 Task: For heading Arial Rounded MT Bold with Underline.  font size for heading26,  'Change the font style of data to'Browallia New.  and font size to 18,  Change the alignment of both headline & data to Align middle & Align Text left.  In the sheet  analysisQuarterlySales_2022
Action: Mouse moved to (68, 192)
Screenshot: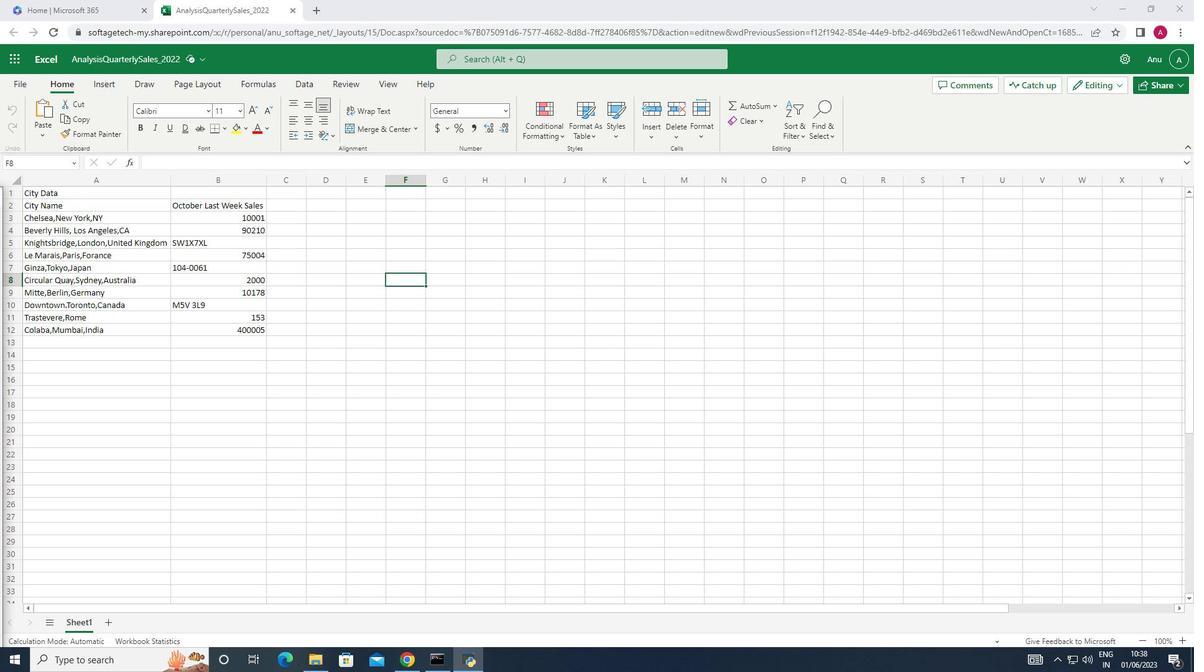 
Action: Mouse pressed left at (68, 192)
Screenshot: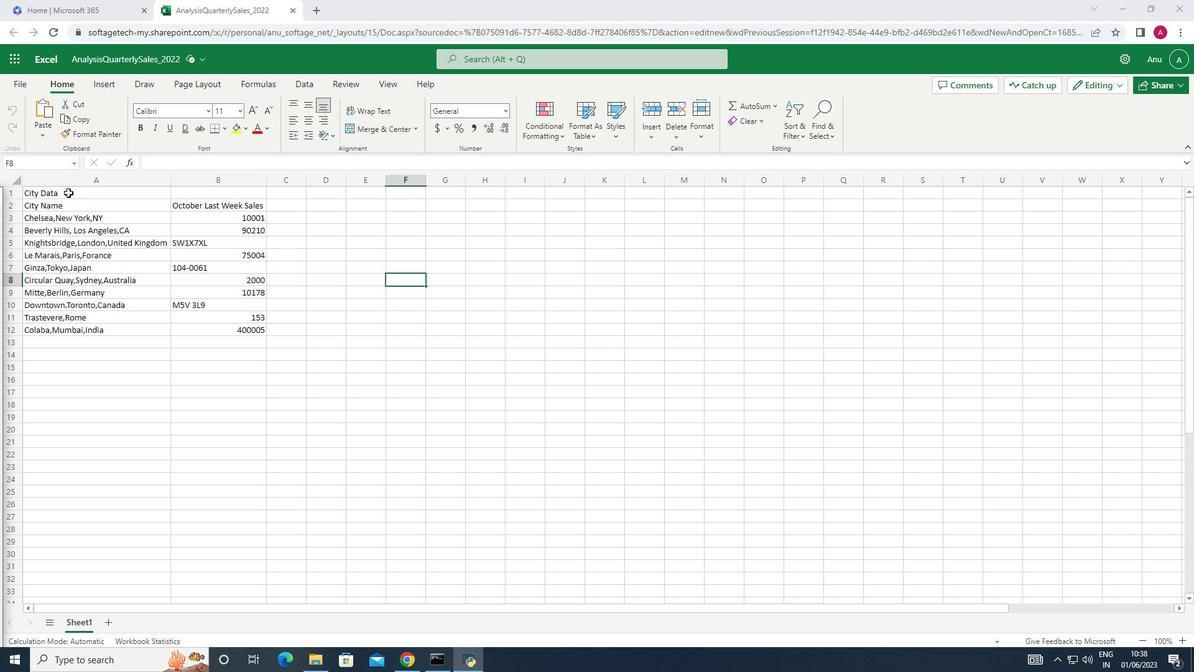 
Action: Mouse moved to (207, 112)
Screenshot: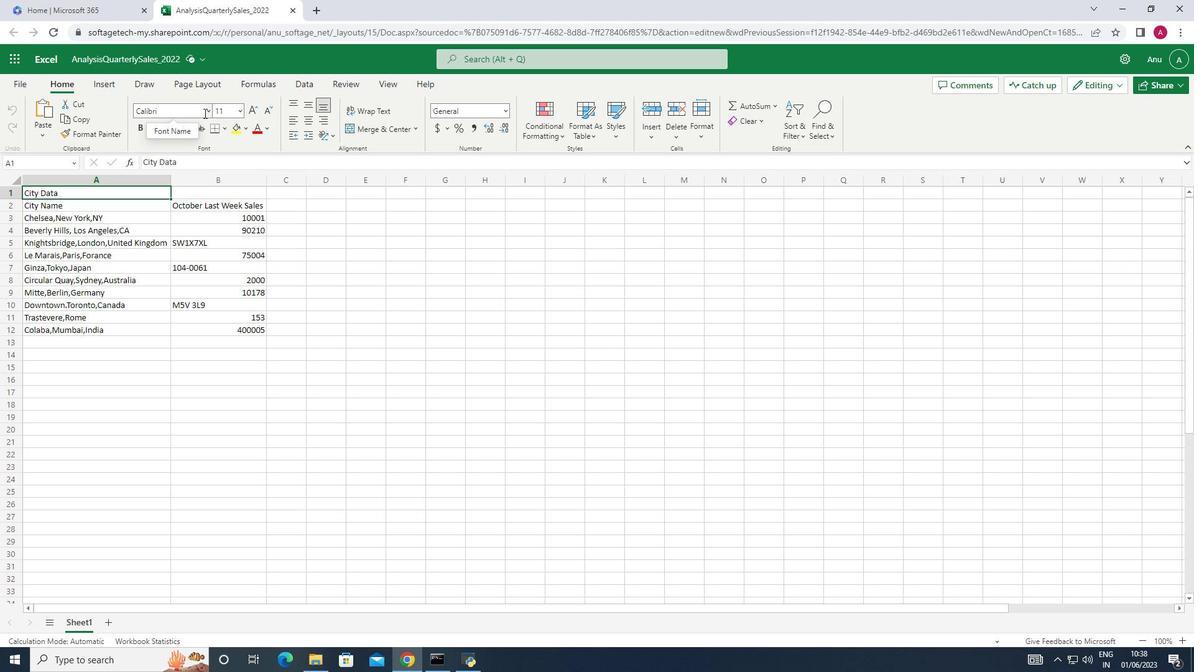 
Action: Mouse pressed left at (207, 112)
Screenshot: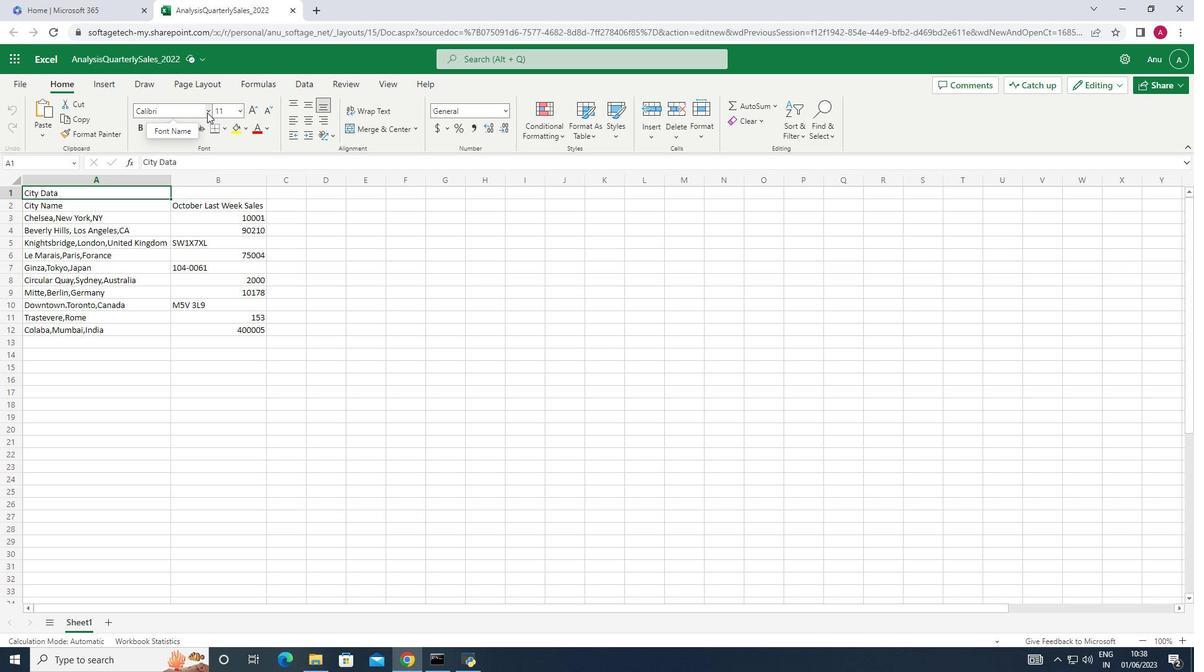 
Action: Mouse moved to (208, 141)
Screenshot: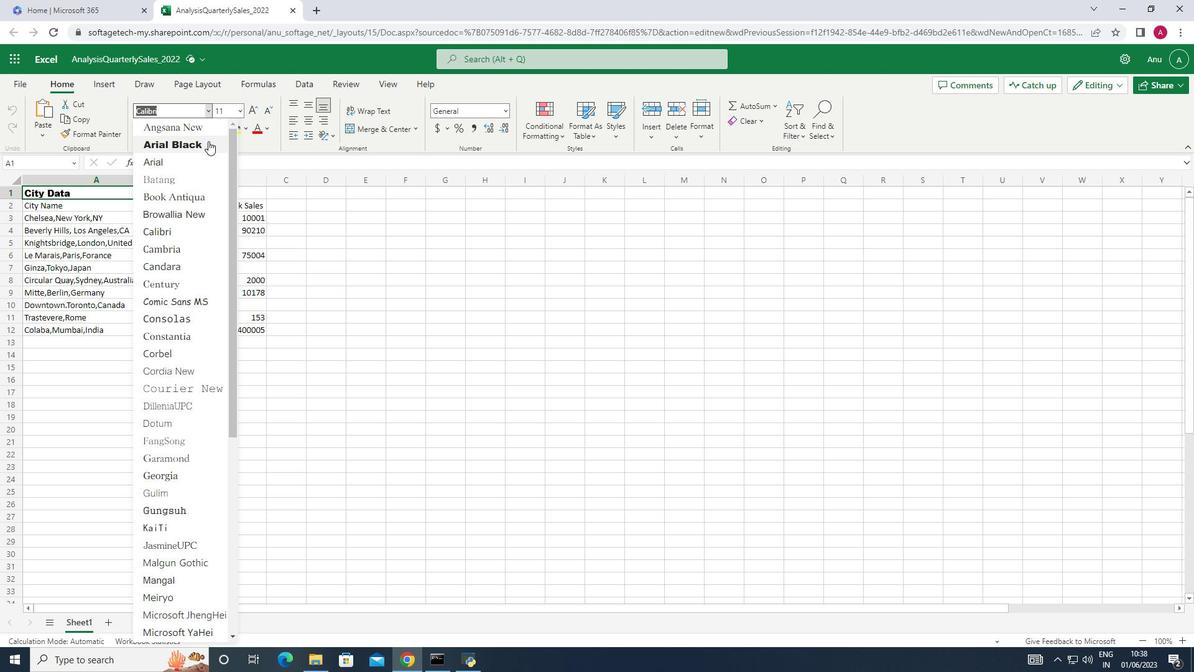 
Action: Mouse scrolled (208, 142) with delta (0, 0)
Screenshot: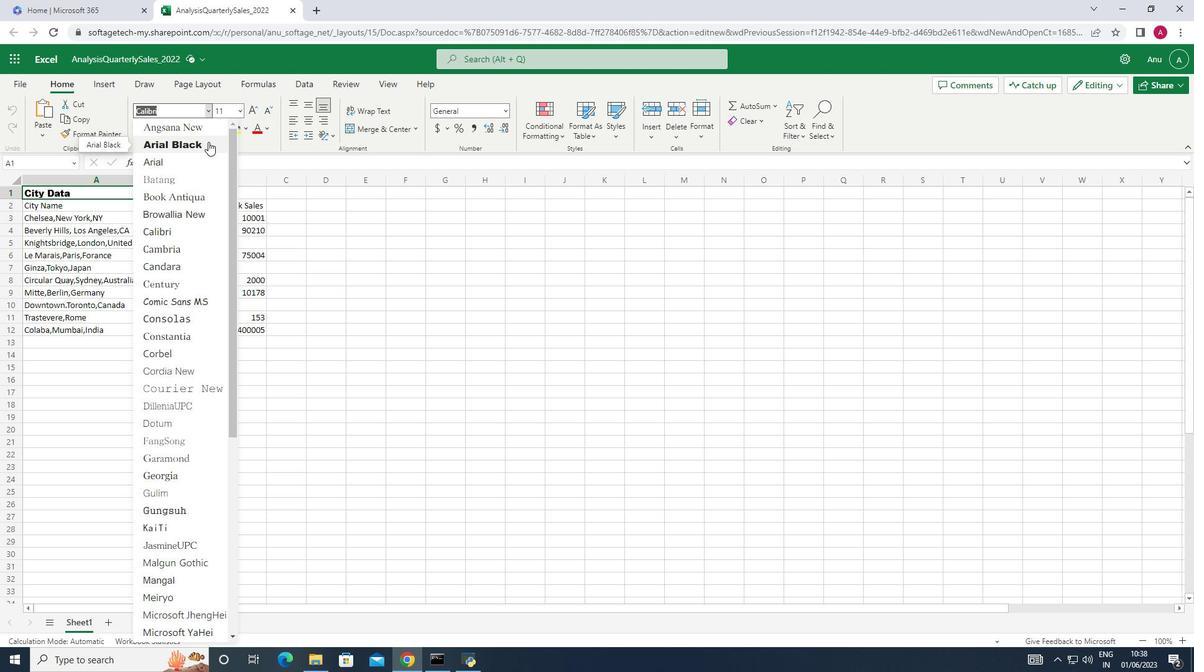 
Action: Mouse moved to (178, 107)
Screenshot: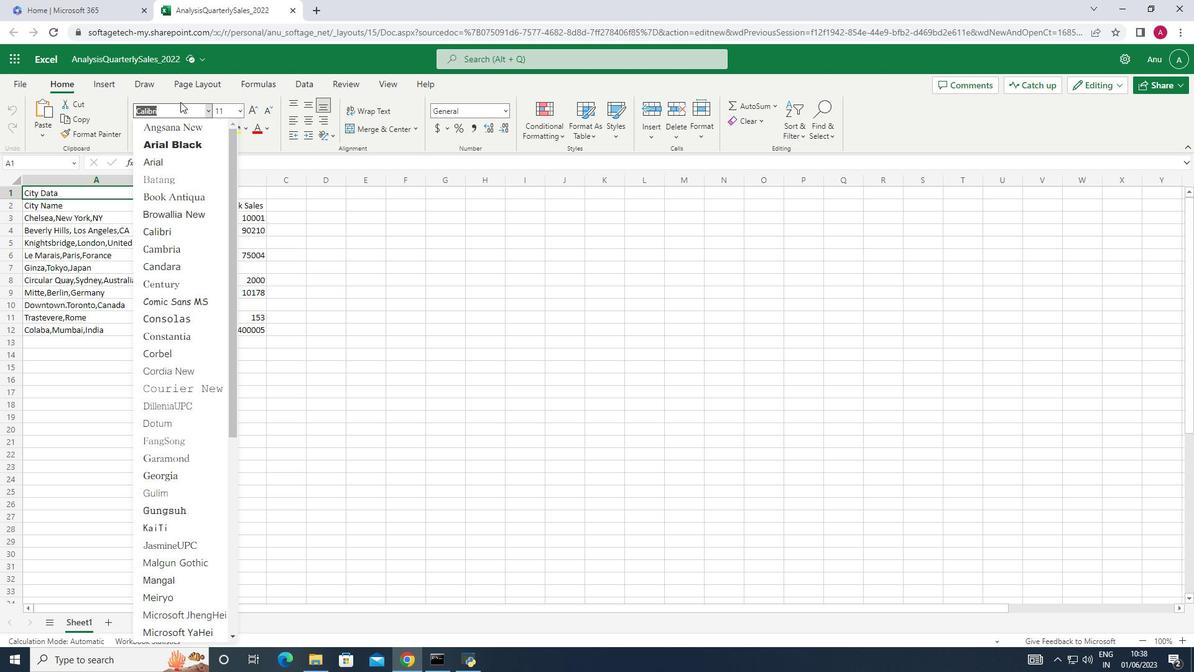 
Action: Key pressed <Key.shift>Arial<Key.space><Key.shift><Key.shift><Key.shift><Key.shift>Rounded<Key.space><Key.shift>MT<Key.enter>
Screenshot: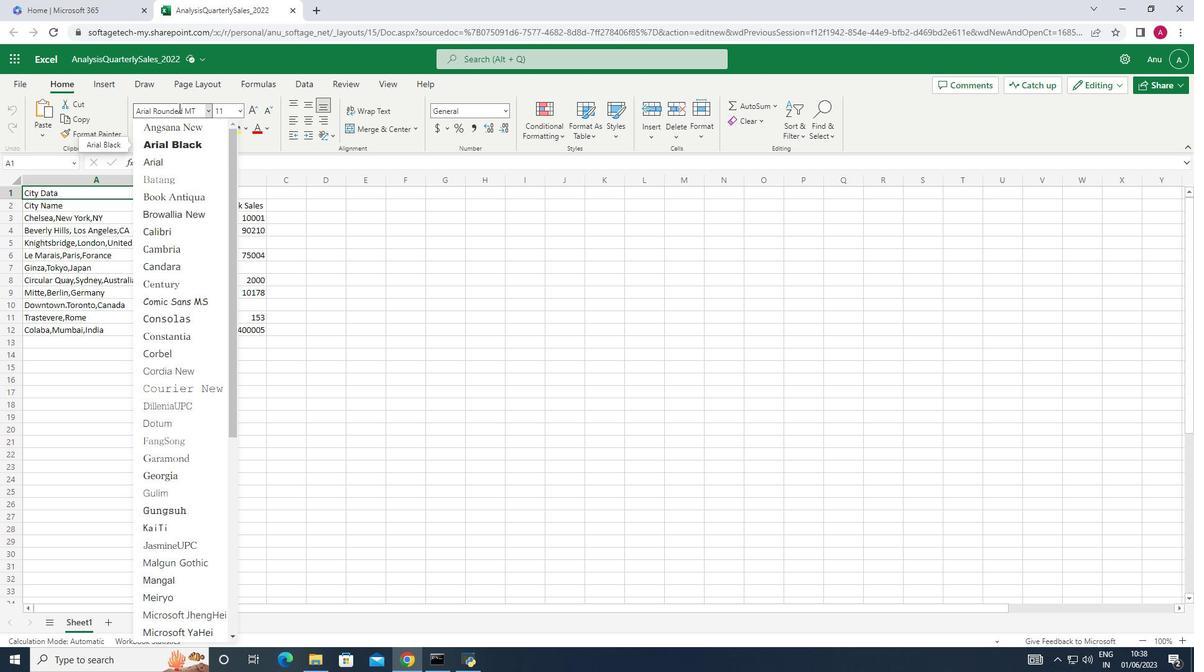 
Action: Mouse moved to (143, 130)
Screenshot: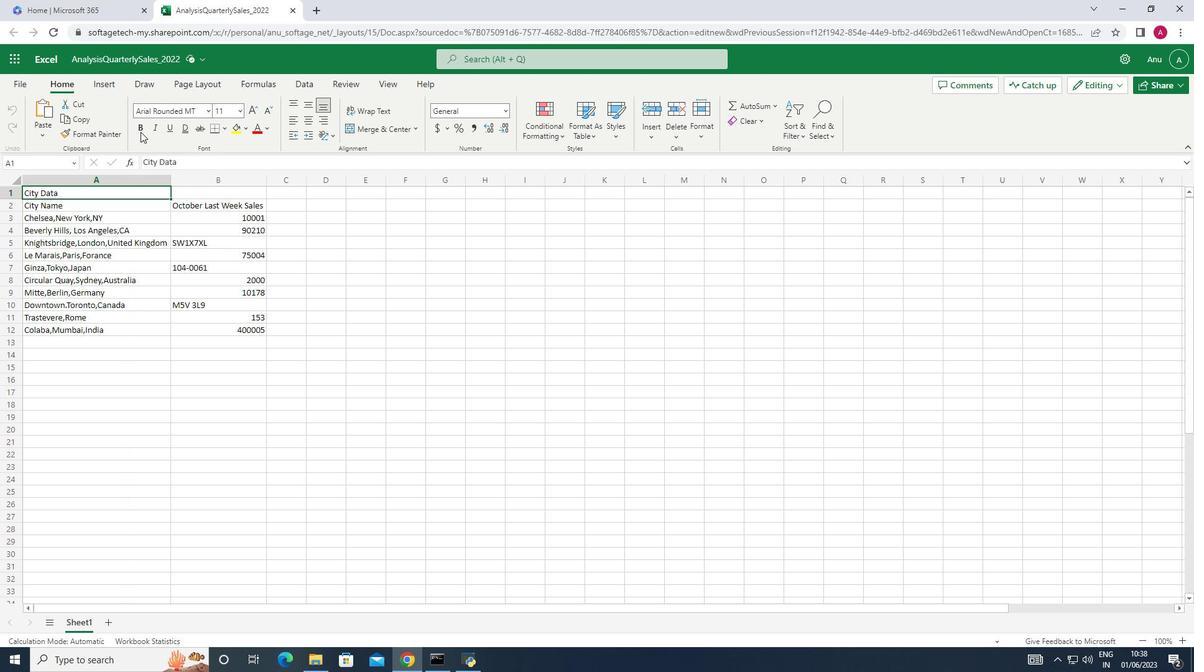
Action: Mouse pressed left at (143, 130)
Screenshot: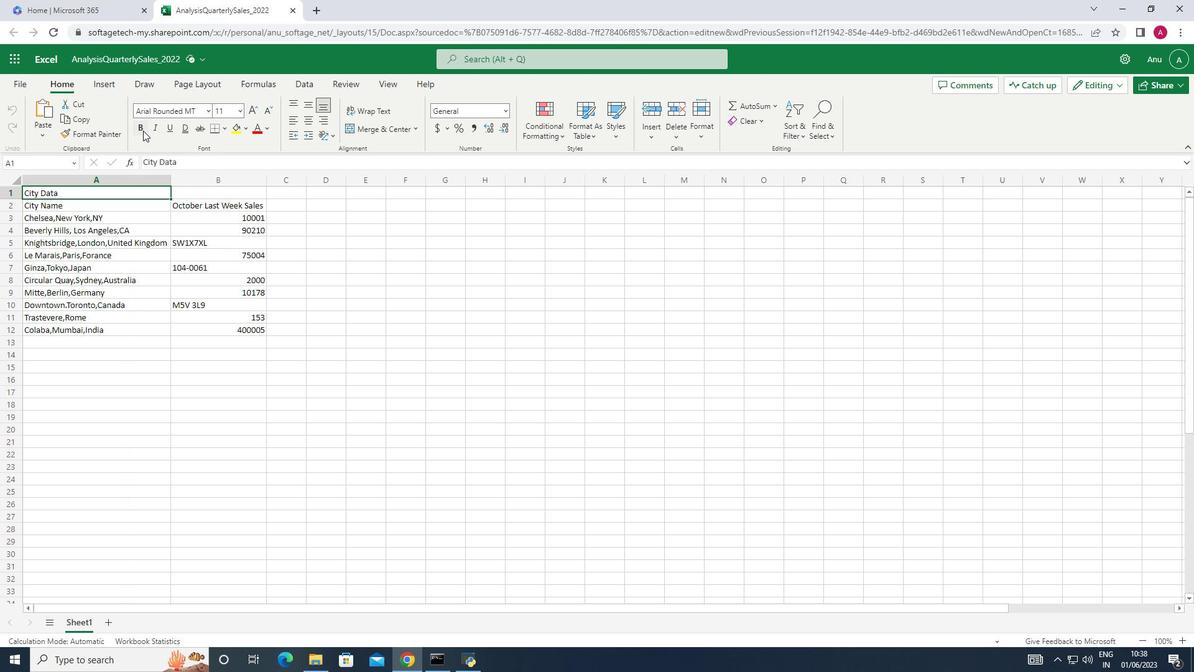 
Action: Mouse moved to (168, 127)
Screenshot: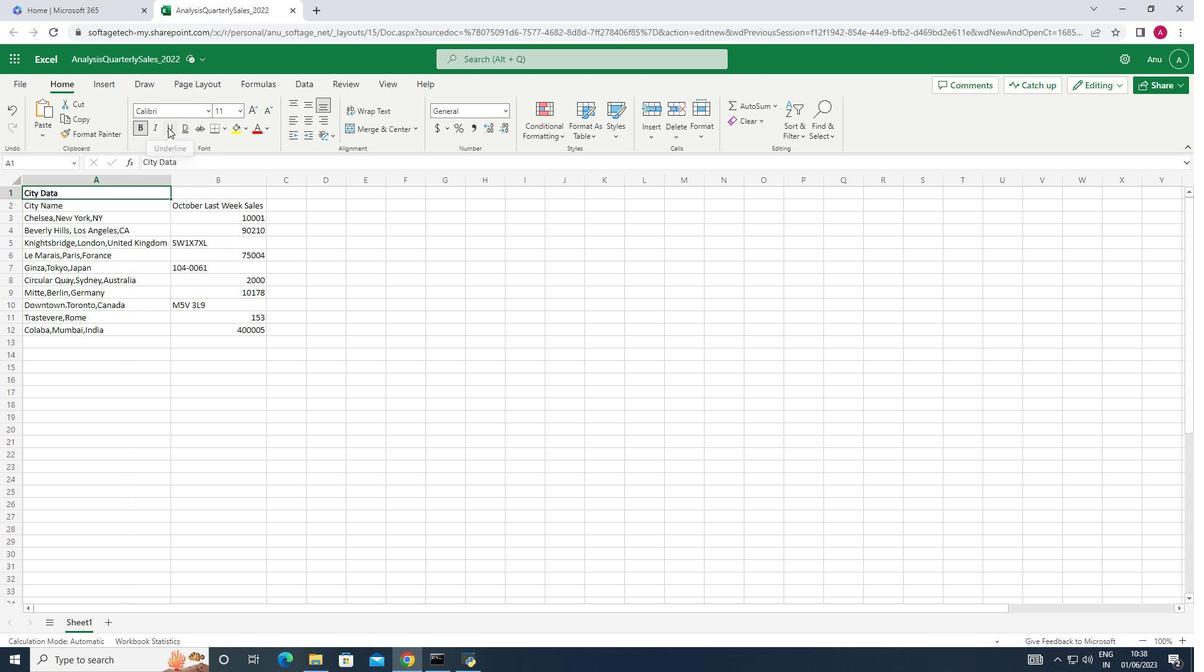 
Action: Mouse pressed left at (168, 127)
Screenshot: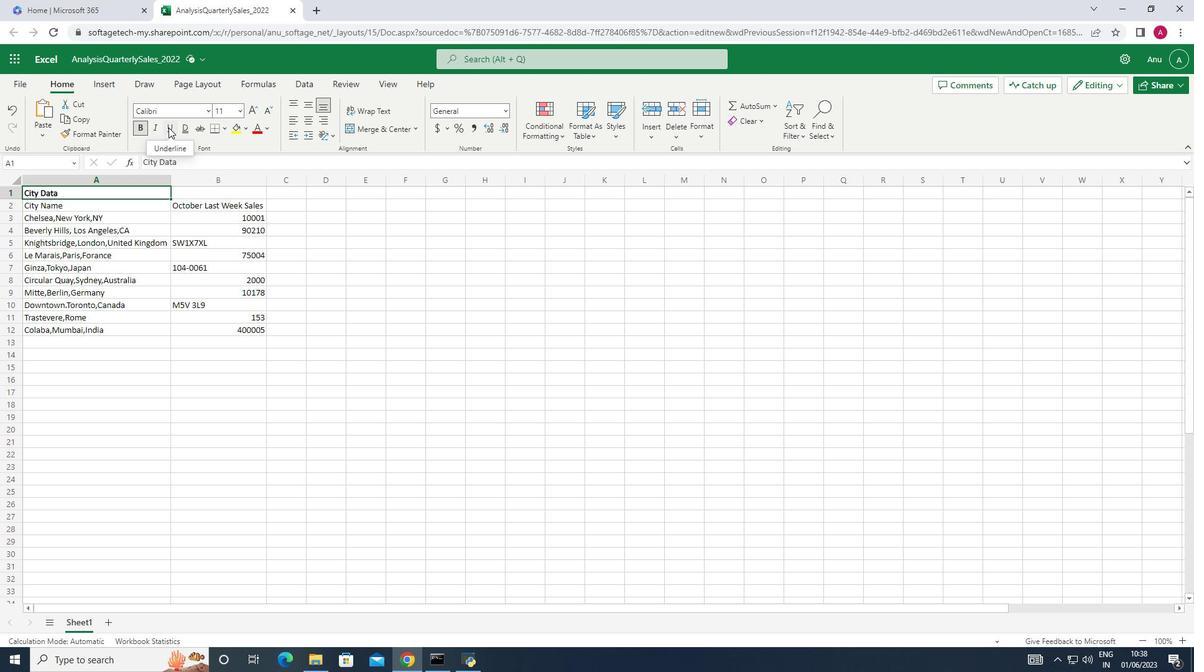 
Action: Mouse moved to (239, 110)
Screenshot: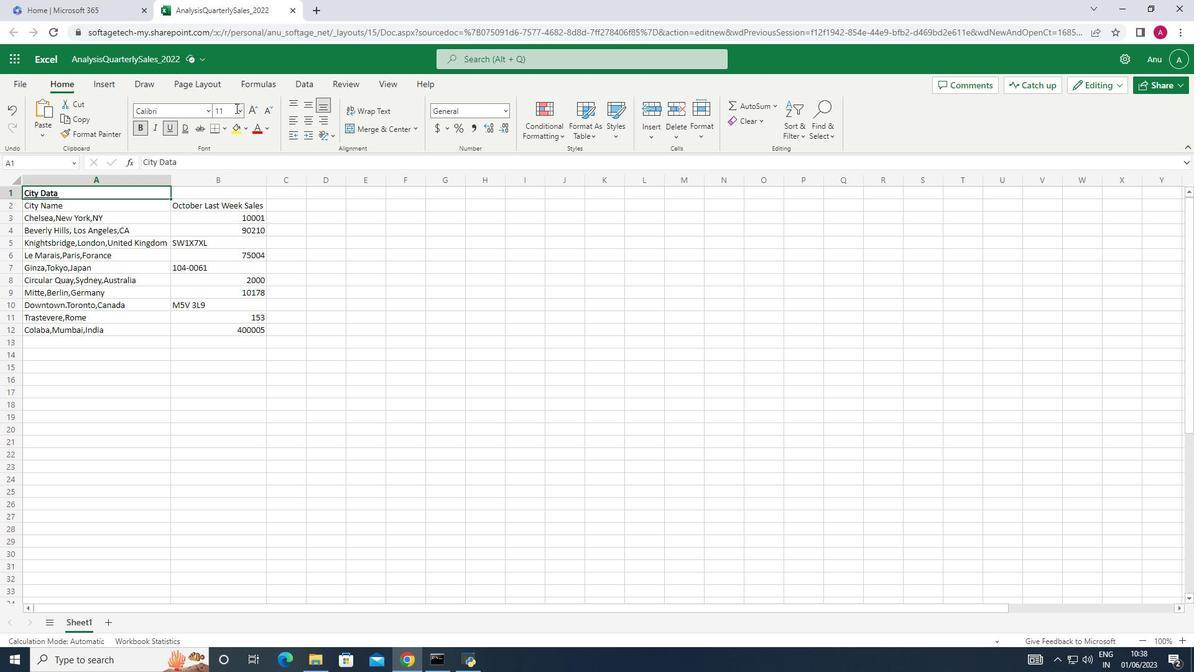
Action: Mouse pressed left at (239, 110)
Screenshot: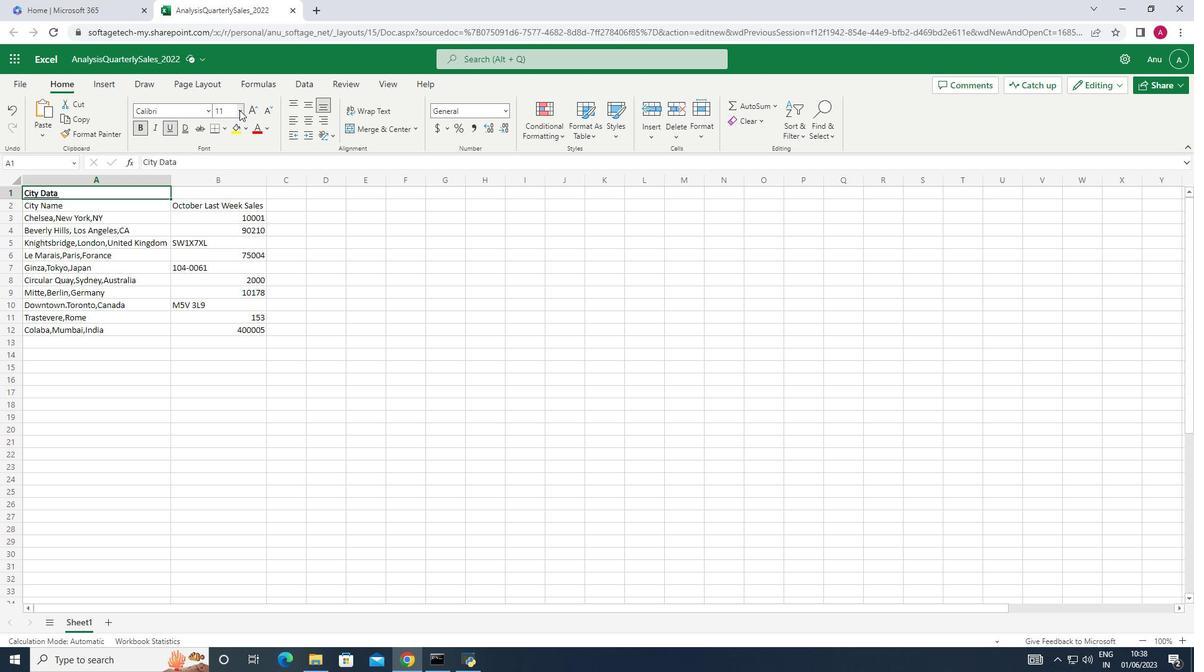 
Action: Mouse moved to (230, 299)
Screenshot: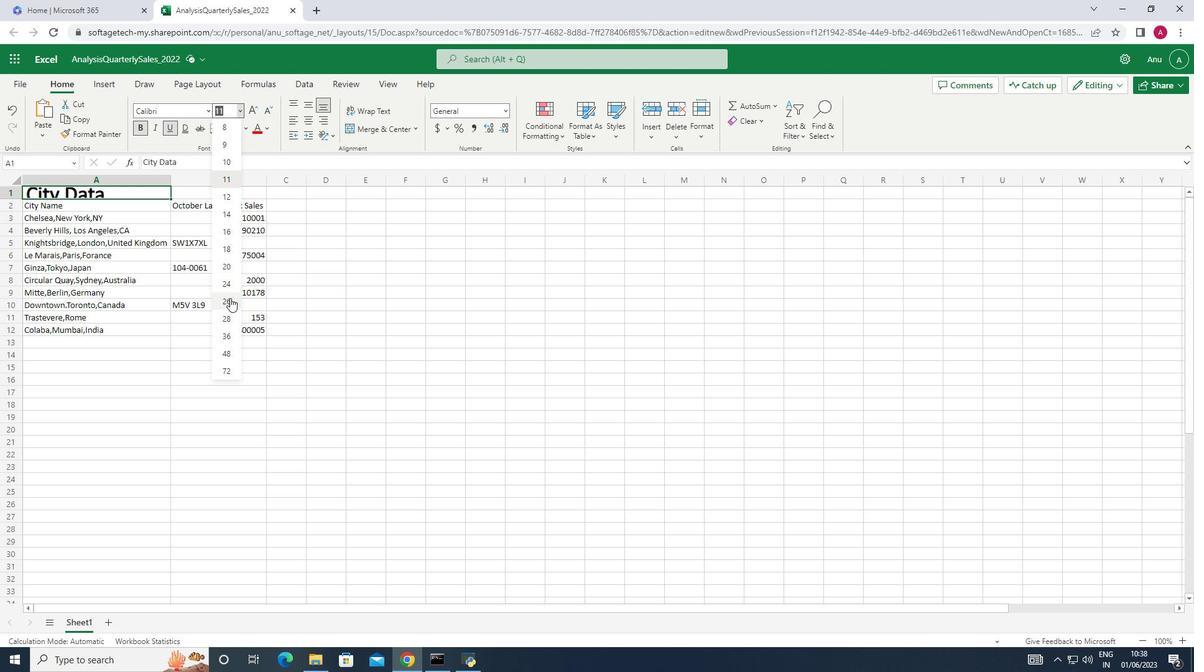 
Action: Mouse pressed left at (230, 299)
Screenshot: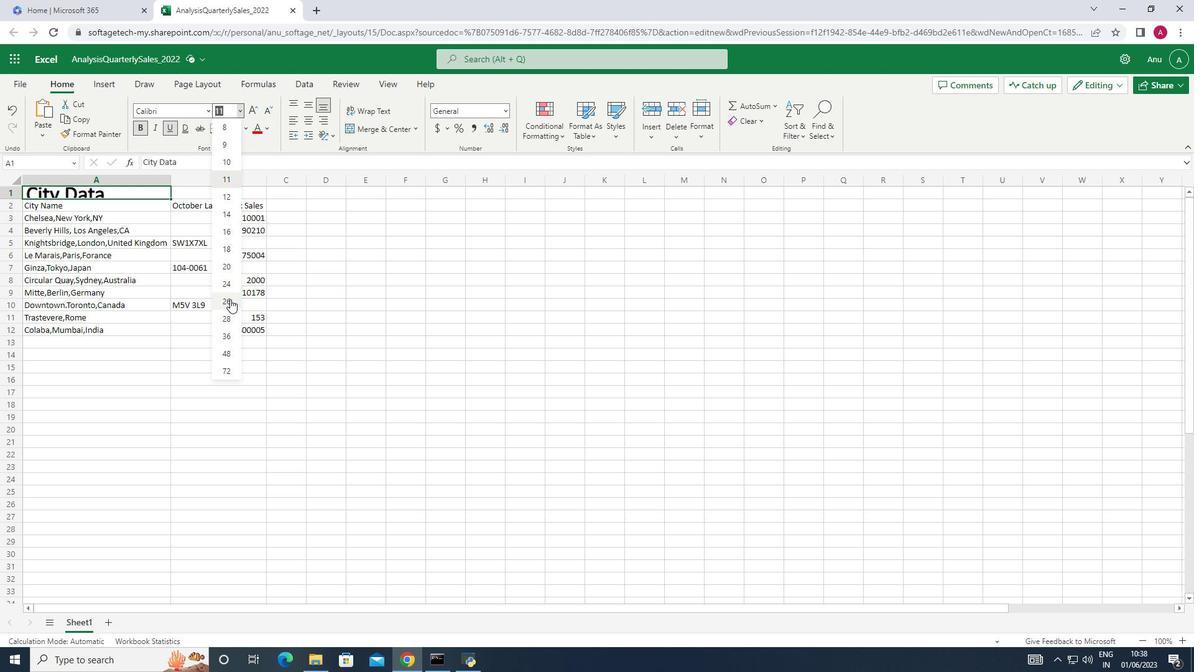 
Action: Mouse moved to (38, 222)
Screenshot: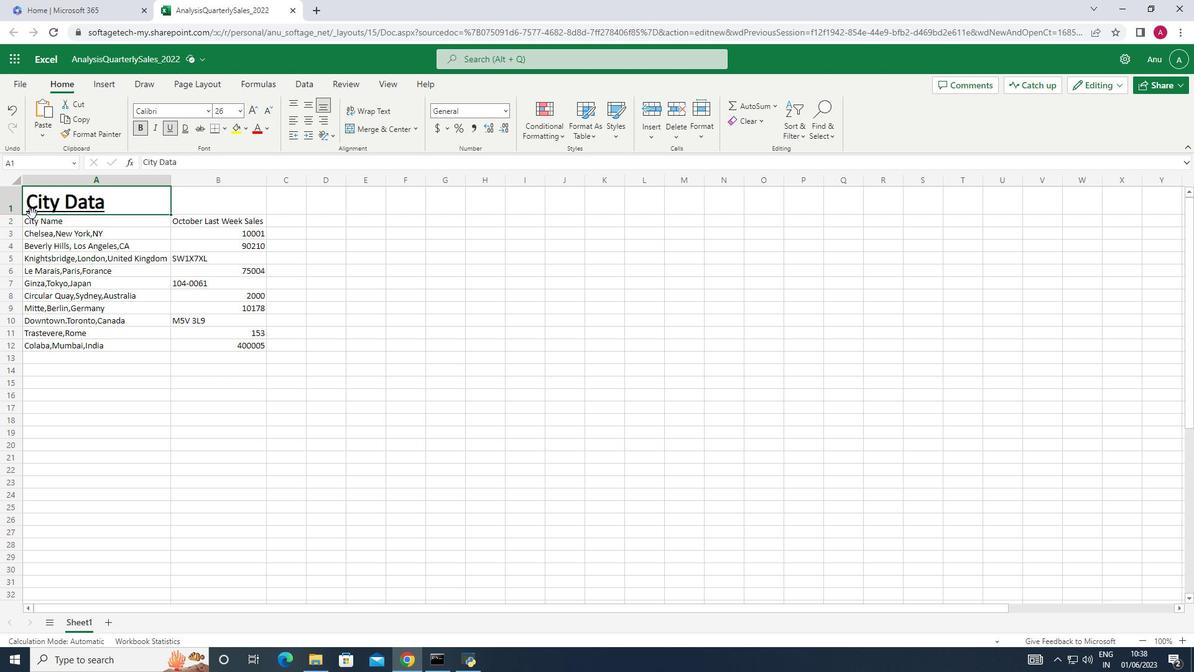 
Action: Mouse pressed left at (38, 222)
Screenshot: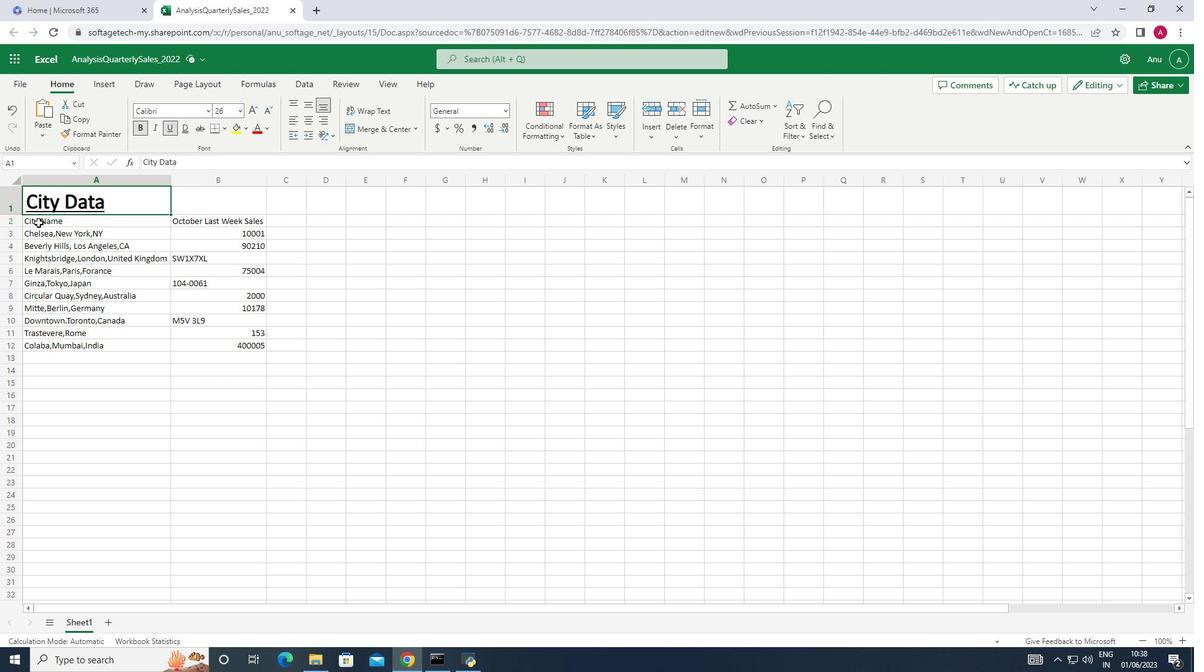 
Action: Mouse moved to (210, 110)
Screenshot: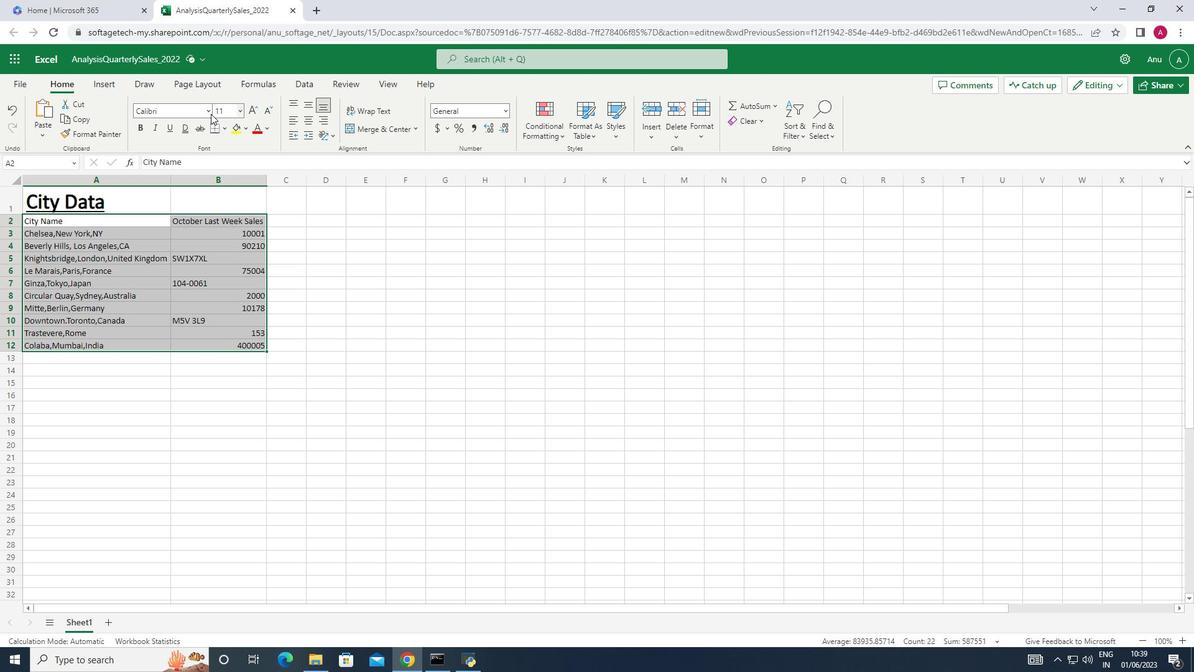 
Action: Mouse pressed left at (210, 110)
Screenshot: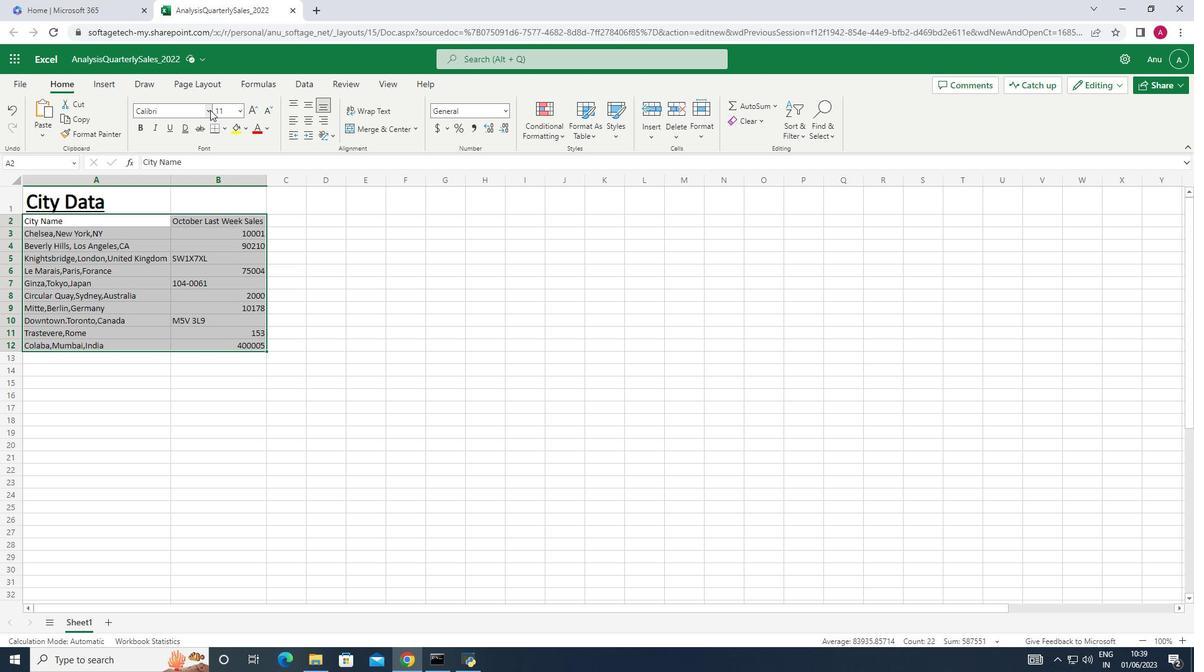 
Action: Mouse moved to (182, 216)
Screenshot: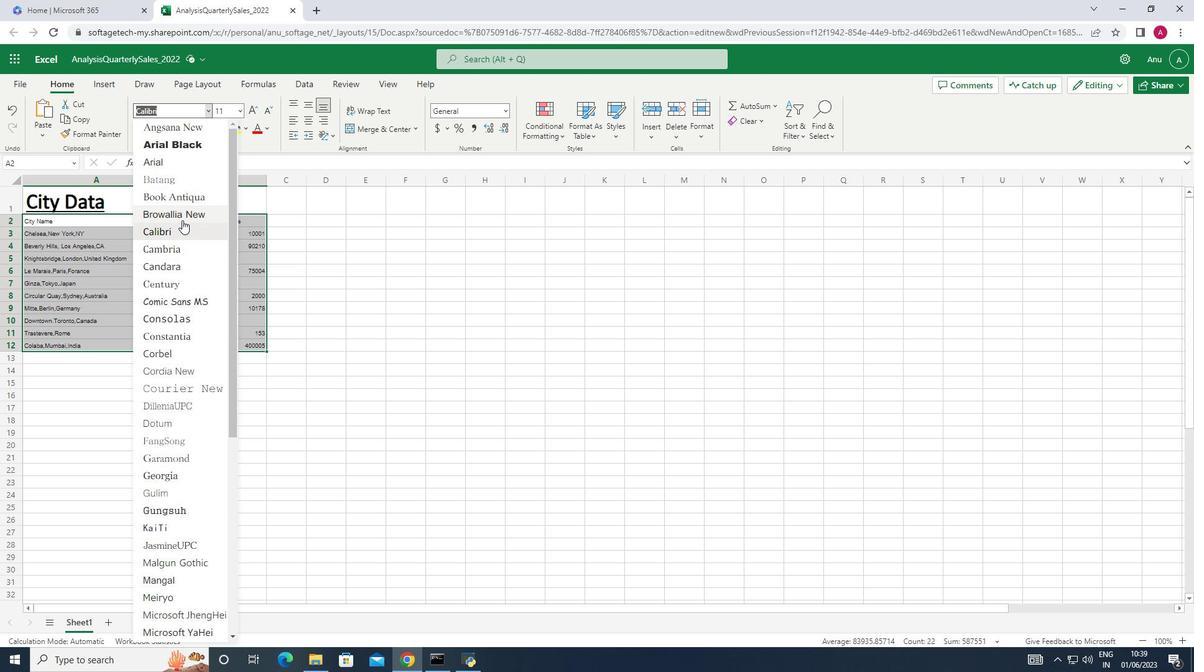 
Action: Mouse pressed left at (182, 216)
Screenshot: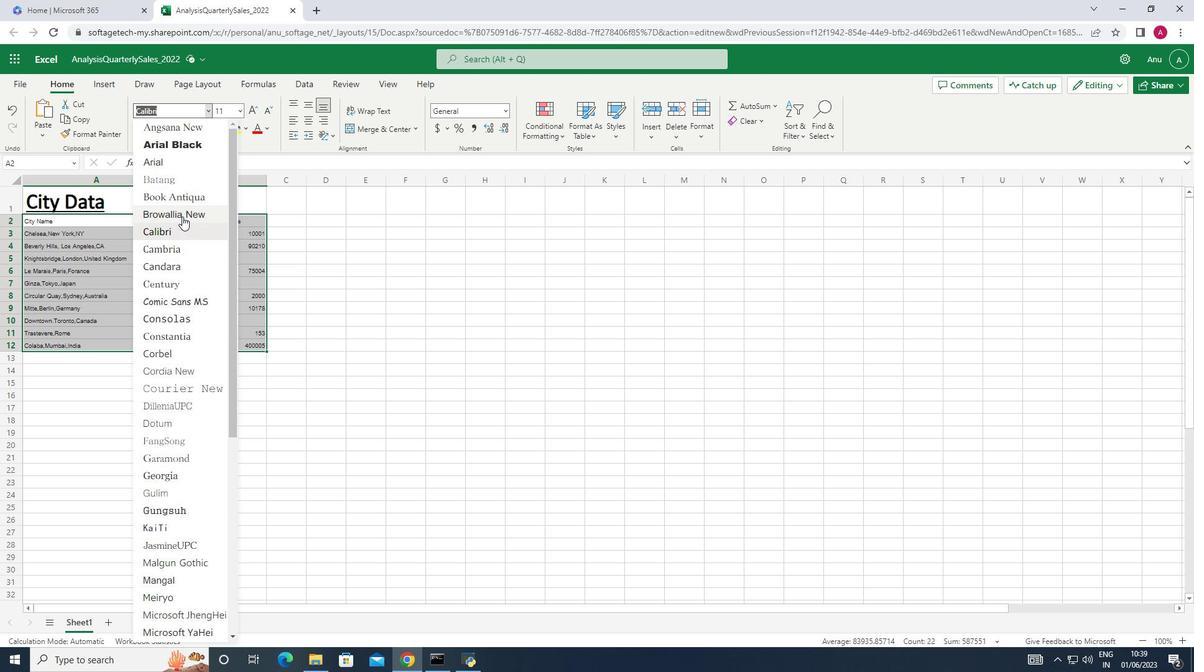 
Action: Mouse moved to (238, 112)
Screenshot: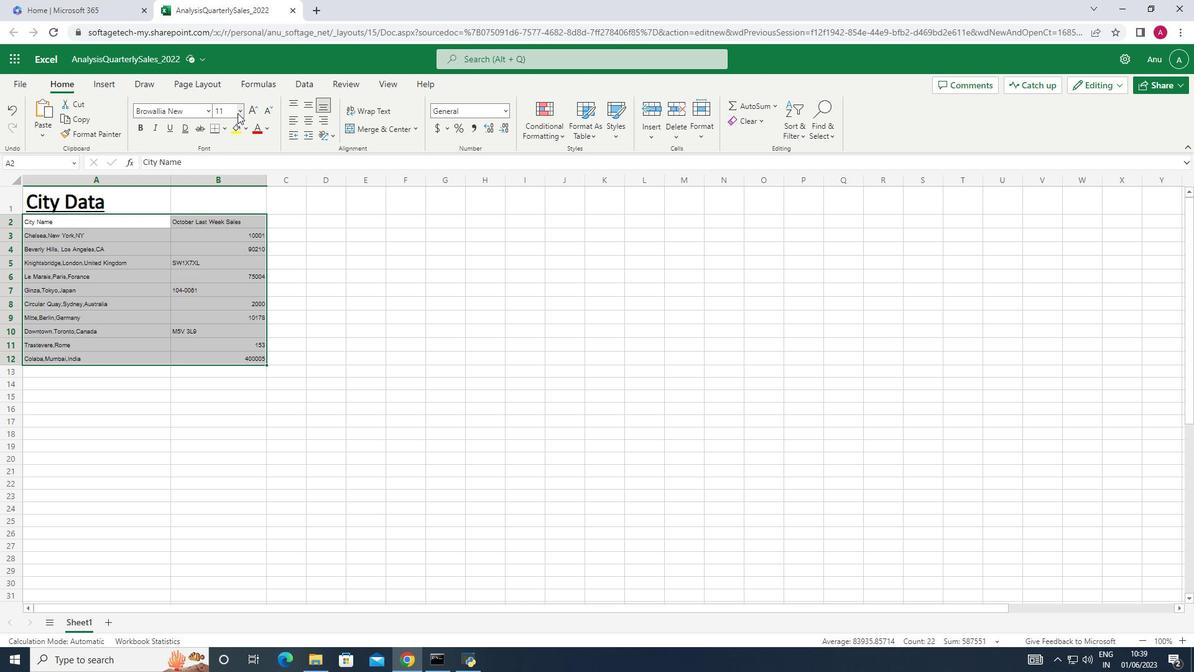 
Action: Mouse pressed left at (238, 112)
Screenshot: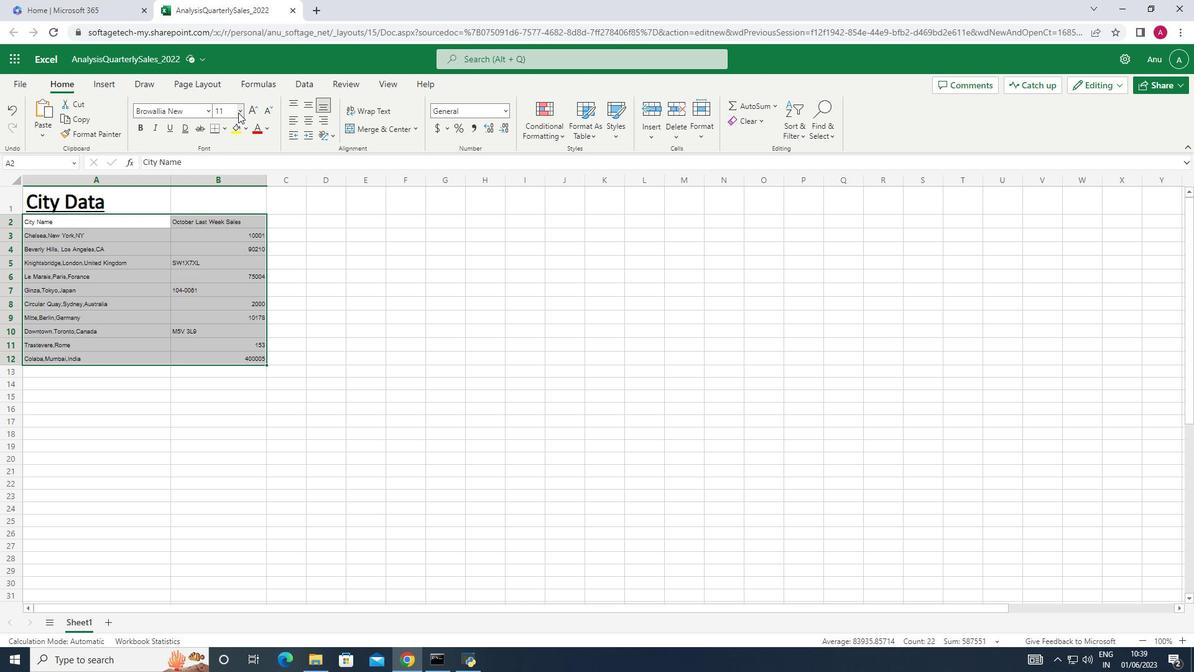 
Action: Mouse moved to (219, 244)
Screenshot: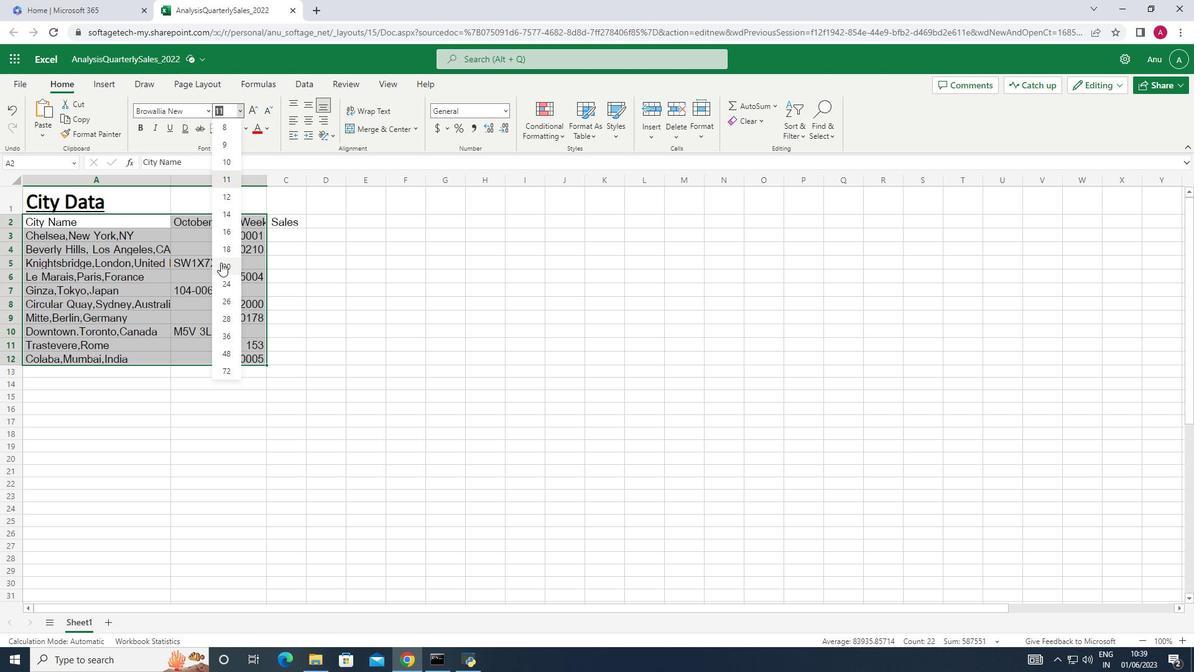 
Action: Mouse pressed left at (219, 244)
Screenshot: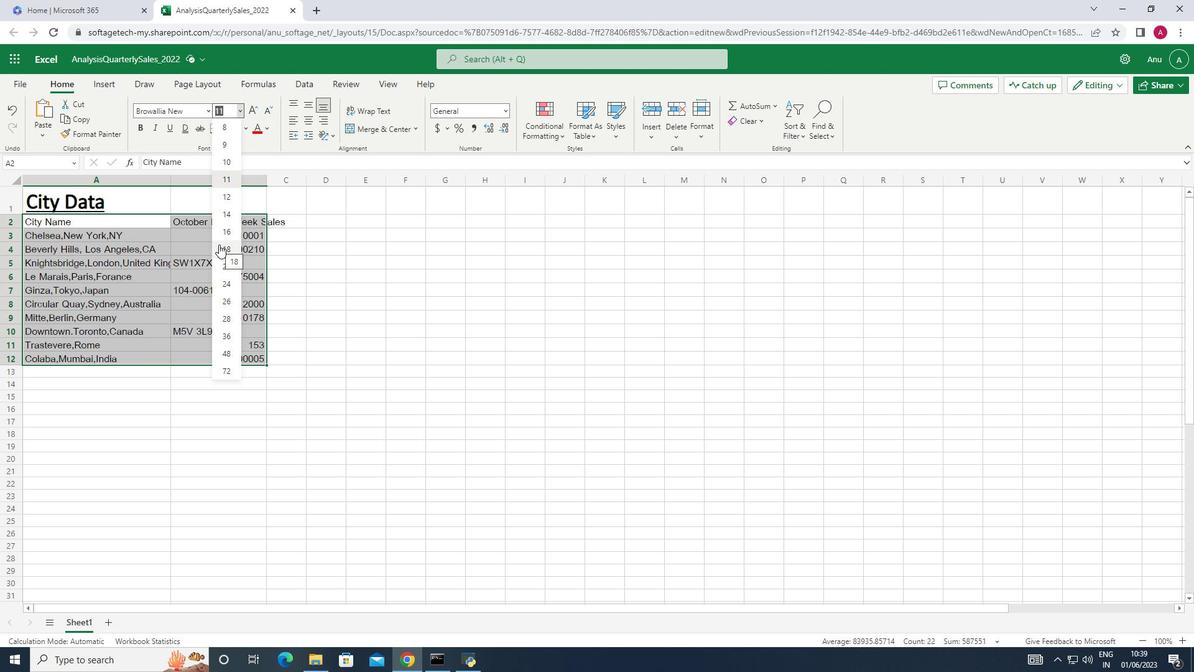 
Action: Mouse moved to (133, 224)
Screenshot: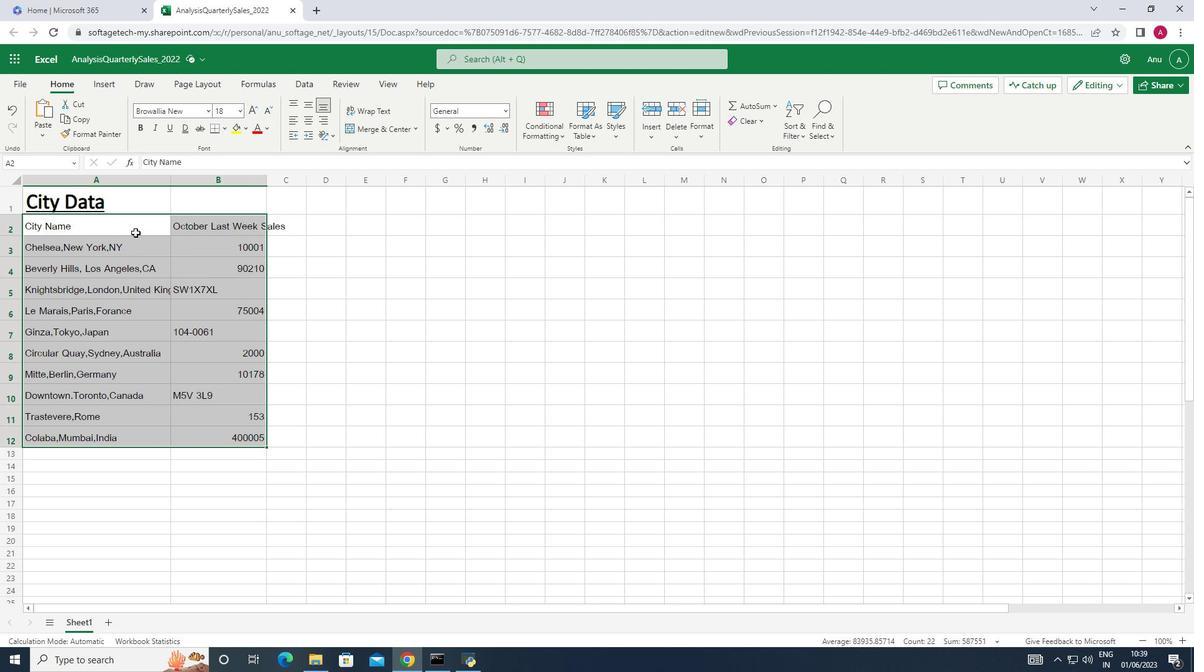 
Action: Mouse pressed left at (133, 224)
Screenshot: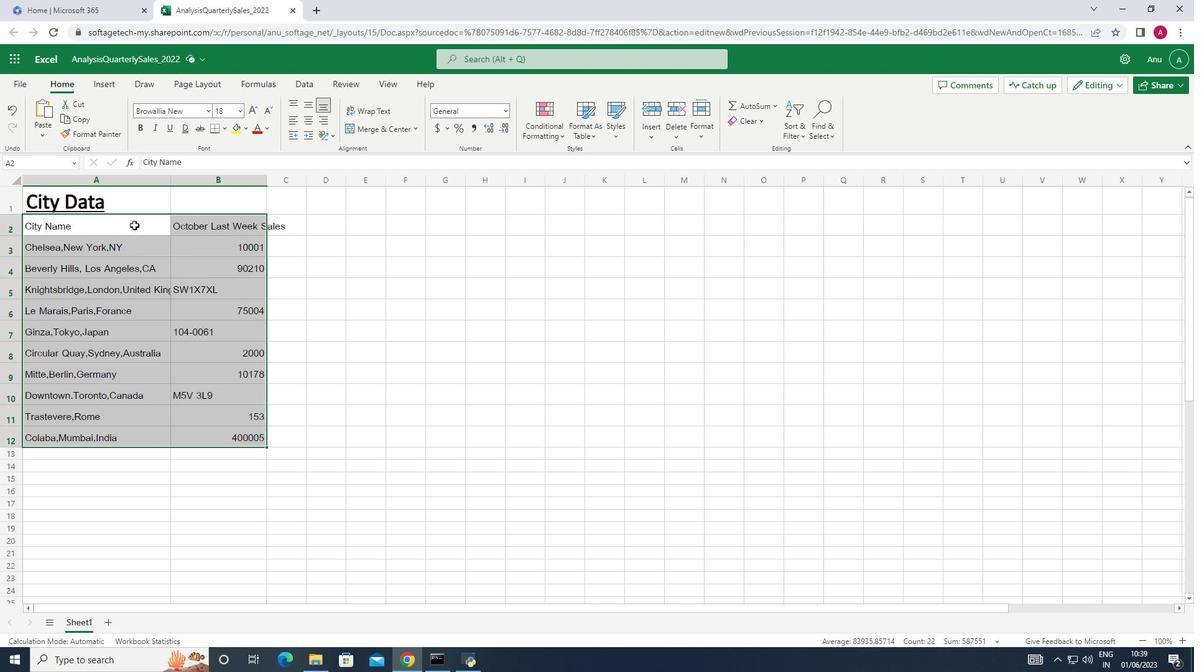 
Action: Mouse moved to (153, 222)
Screenshot: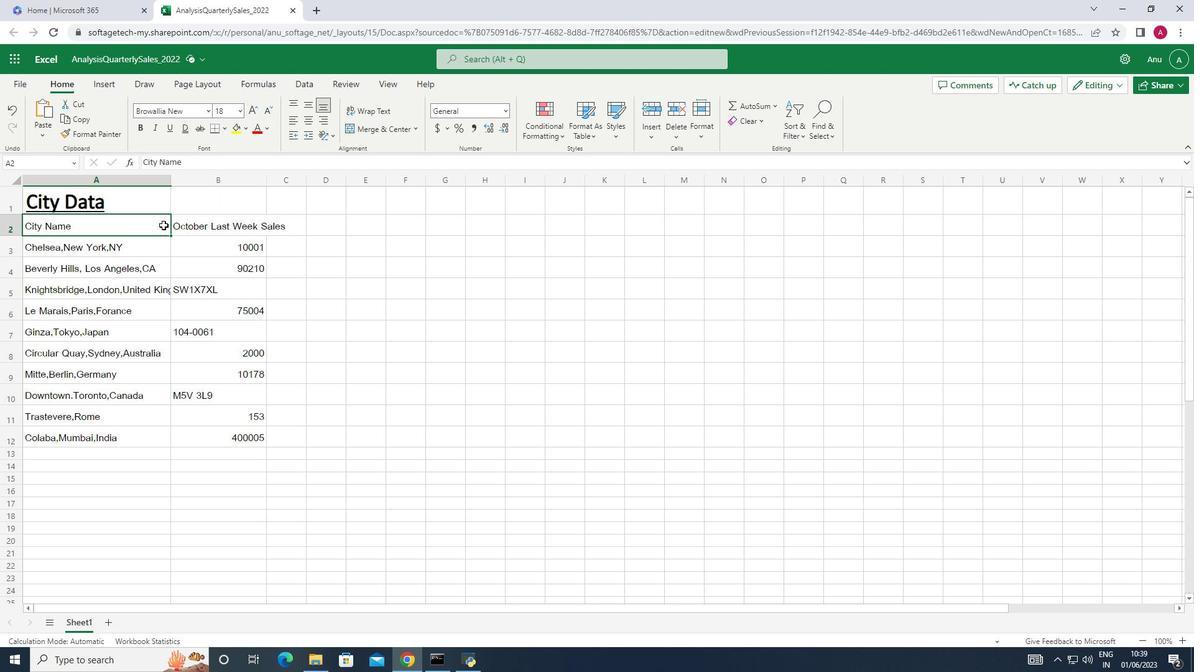 
Action: Mouse pressed left at (153, 222)
Screenshot: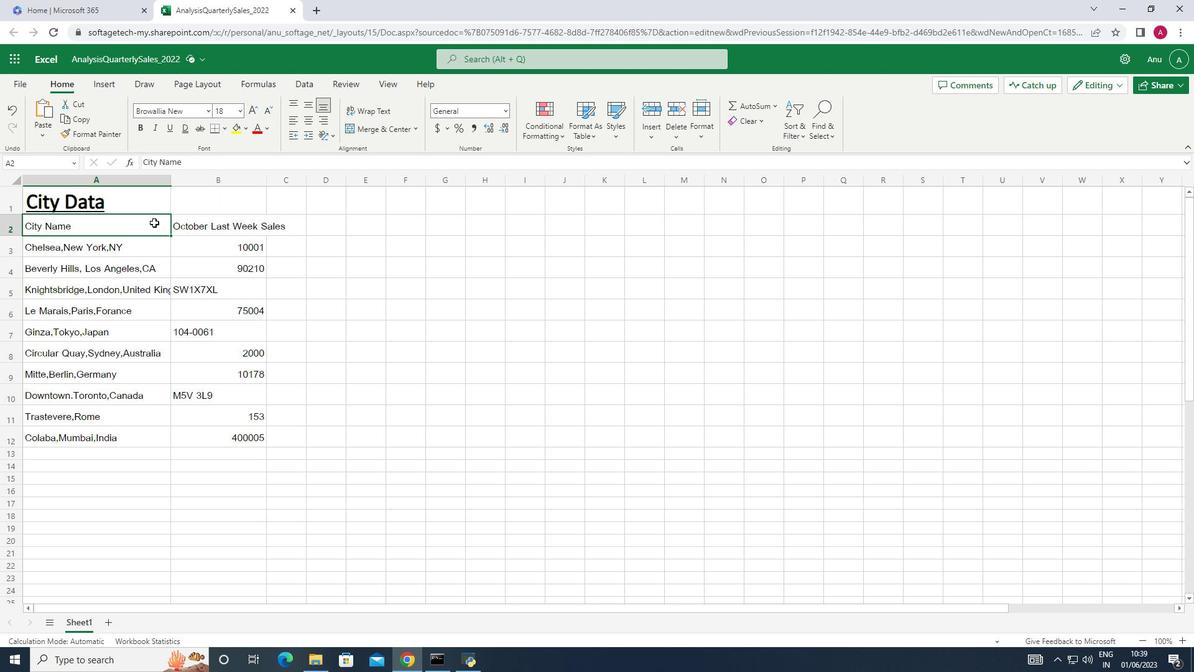 
Action: Mouse moved to (306, 120)
Screenshot: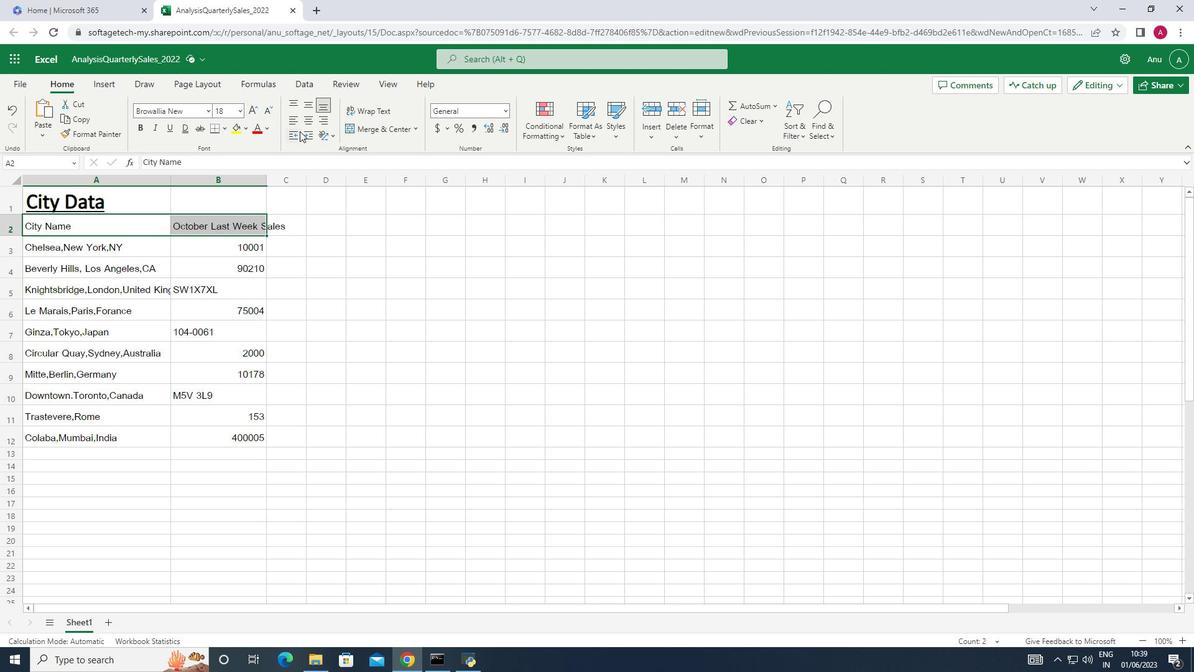 
Action: Mouse pressed left at (306, 120)
Screenshot: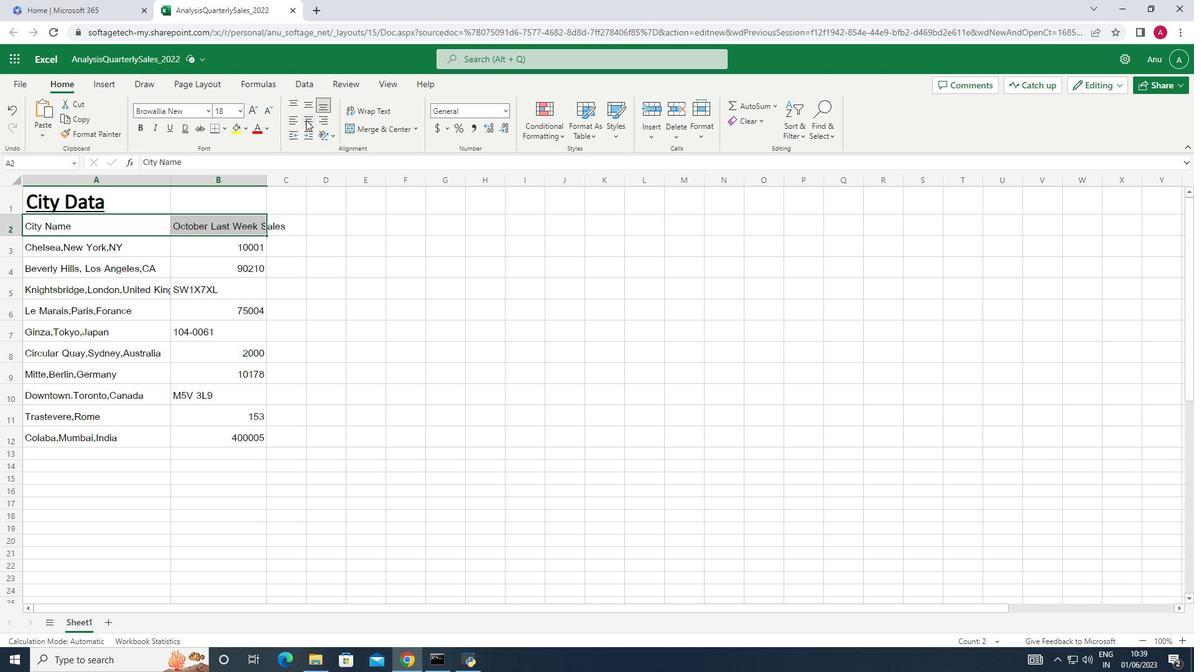 
Action: Mouse moved to (93, 247)
Screenshot: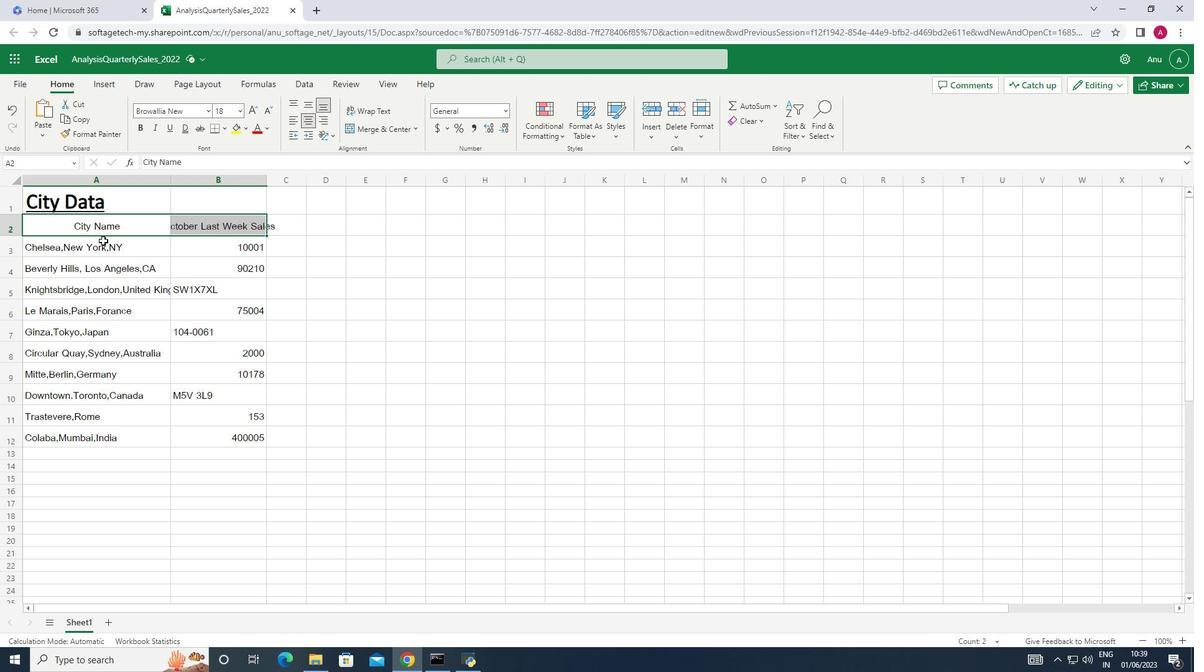 
Action: Mouse pressed left at (93, 247)
Screenshot: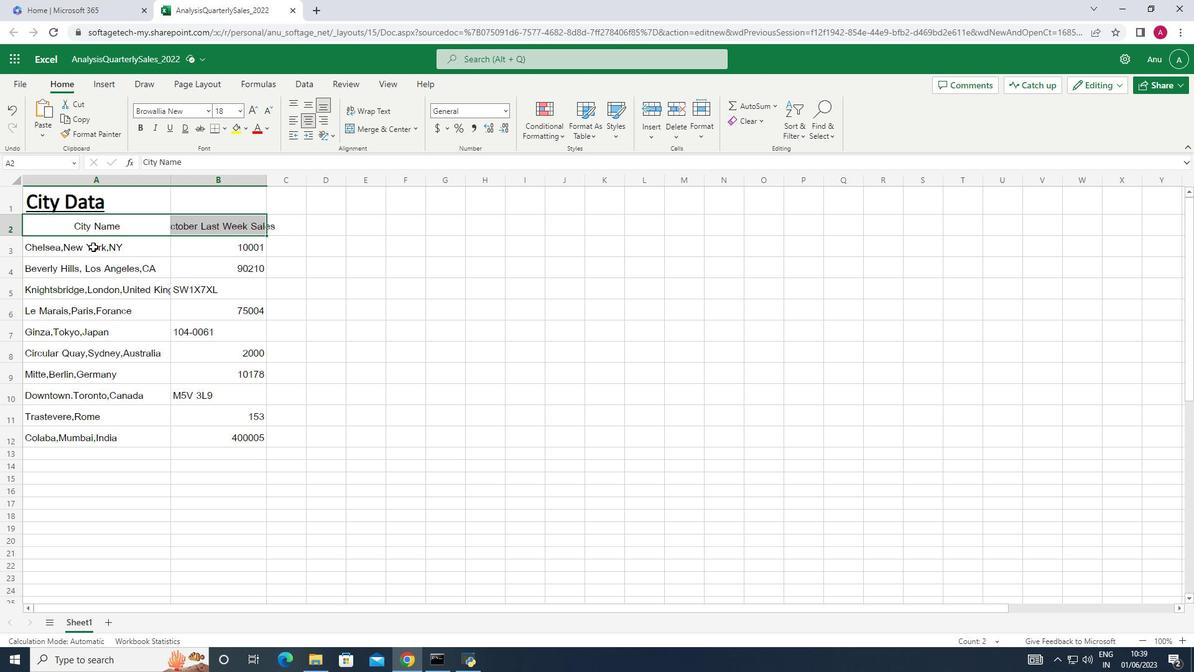 
Action: Mouse moved to (293, 121)
Screenshot: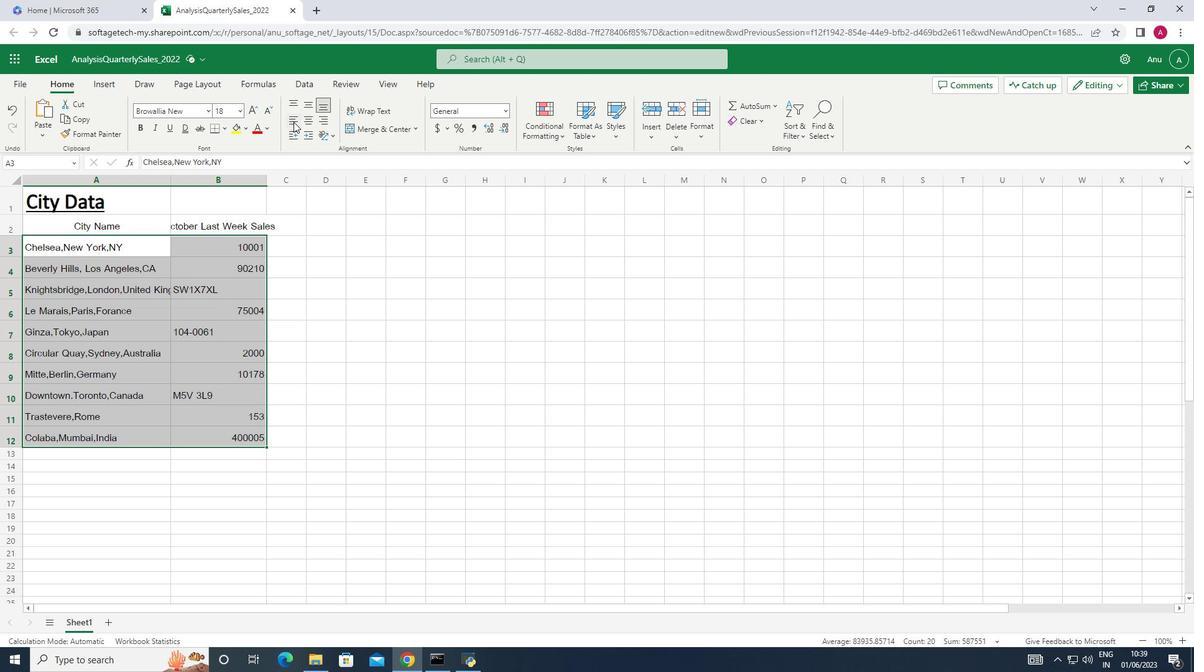 
Action: Mouse pressed left at (293, 121)
Screenshot: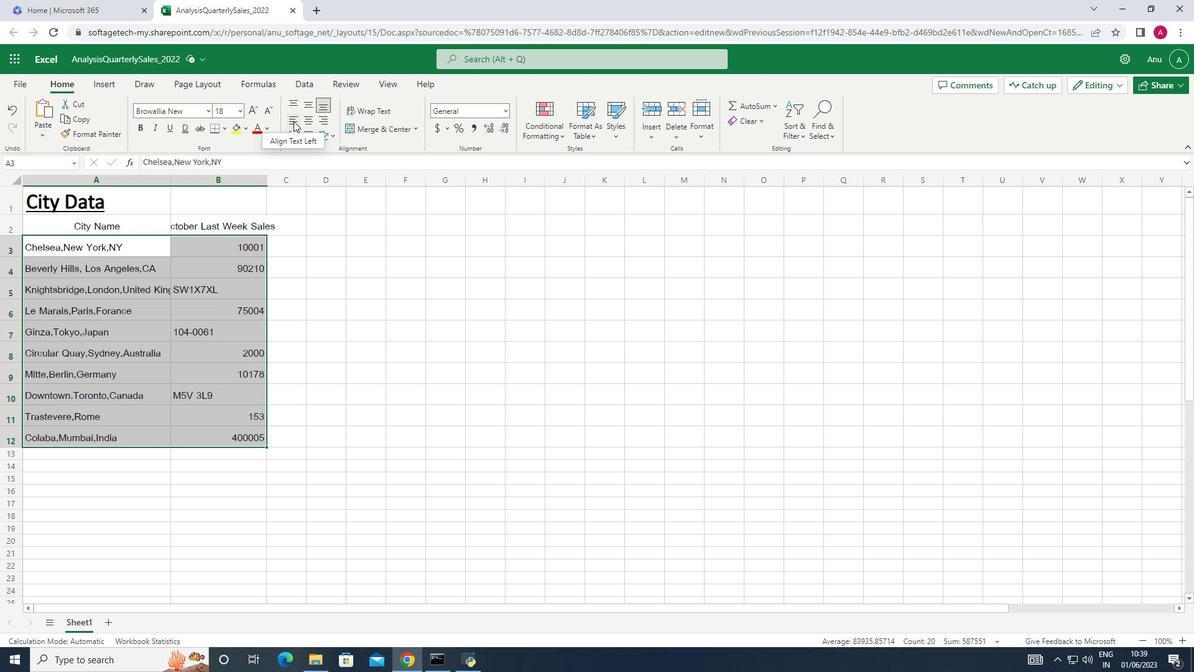 
Action: Mouse moved to (365, 288)
Screenshot: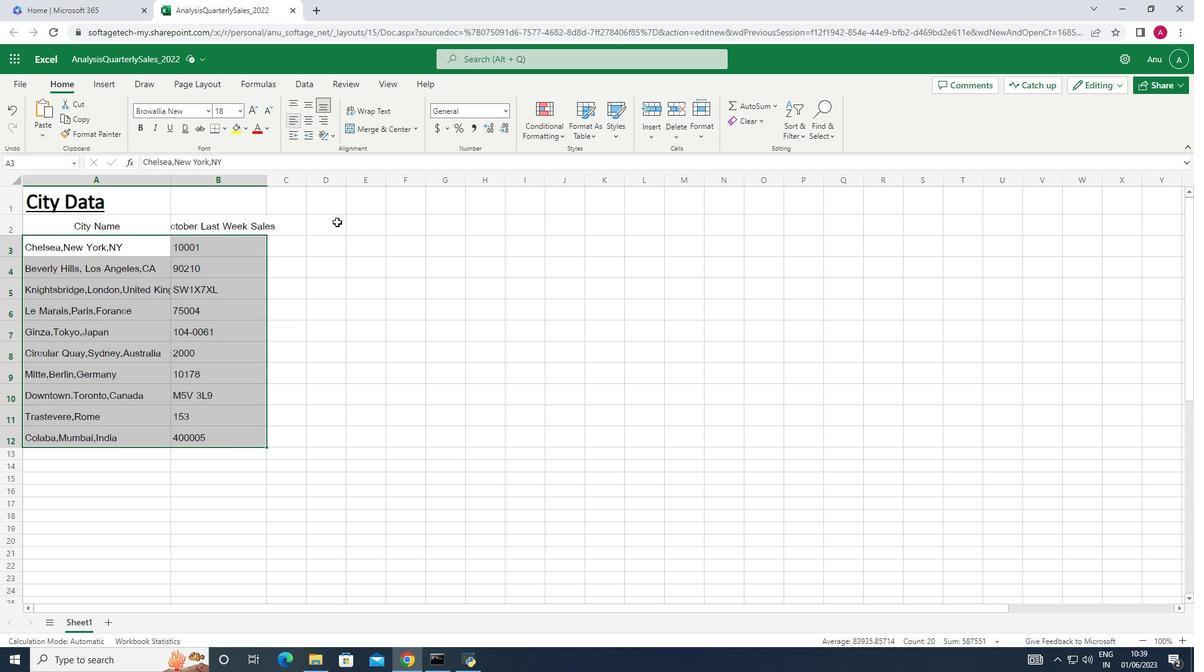 
Action: Mouse pressed left at (365, 288)
Screenshot: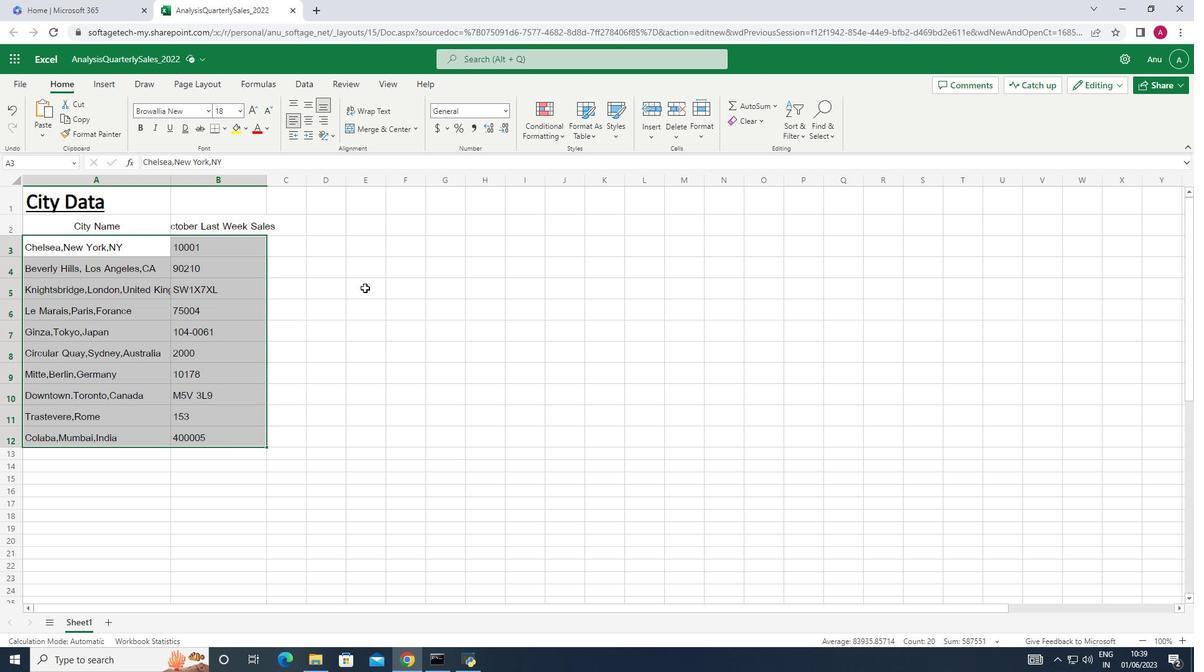 
Action: Mouse moved to (268, 177)
Screenshot: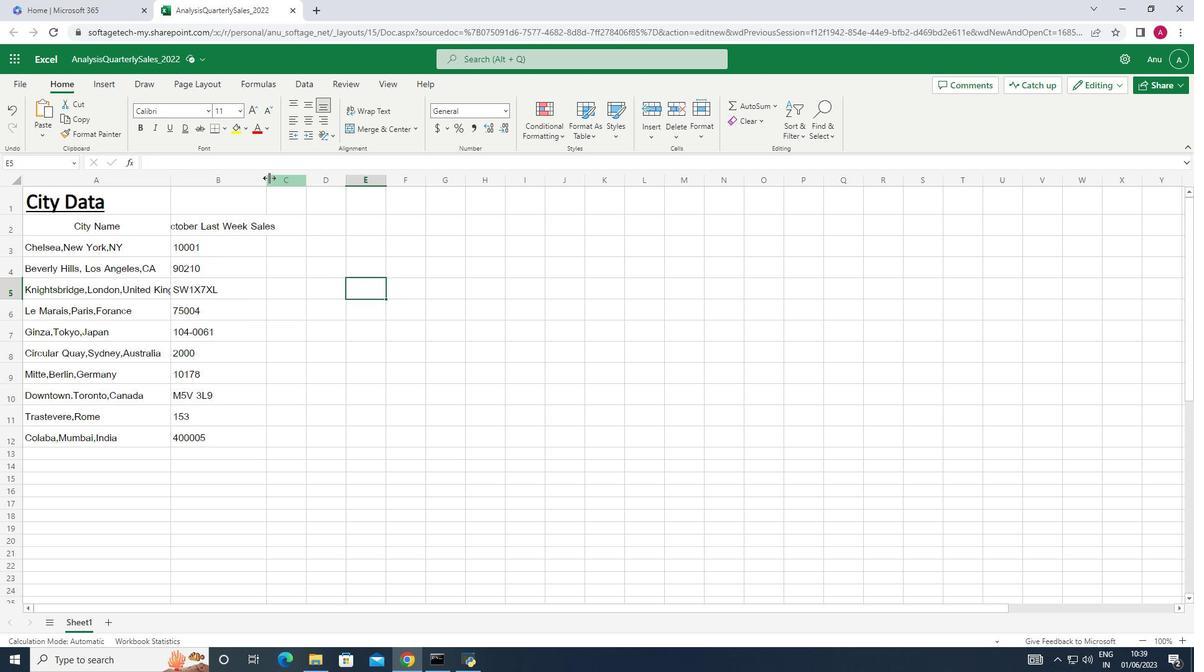 
Action: Mouse pressed left at (268, 177)
Screenshot: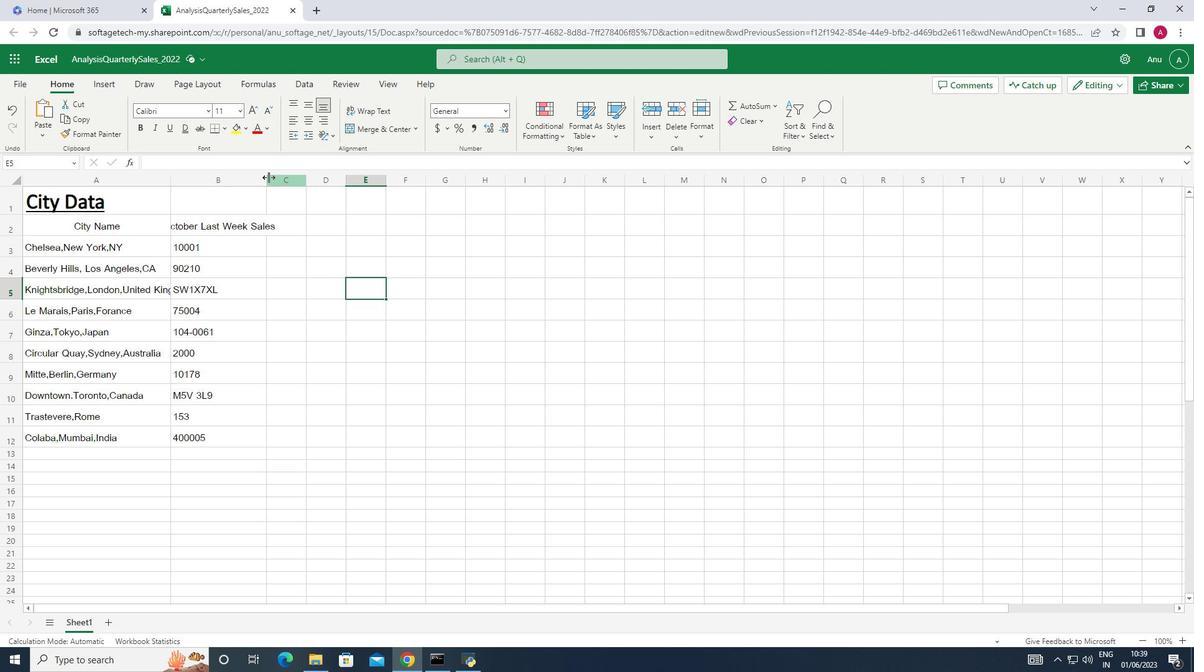 
Action: Mouse pressed left at (268, 177)
Screenshot: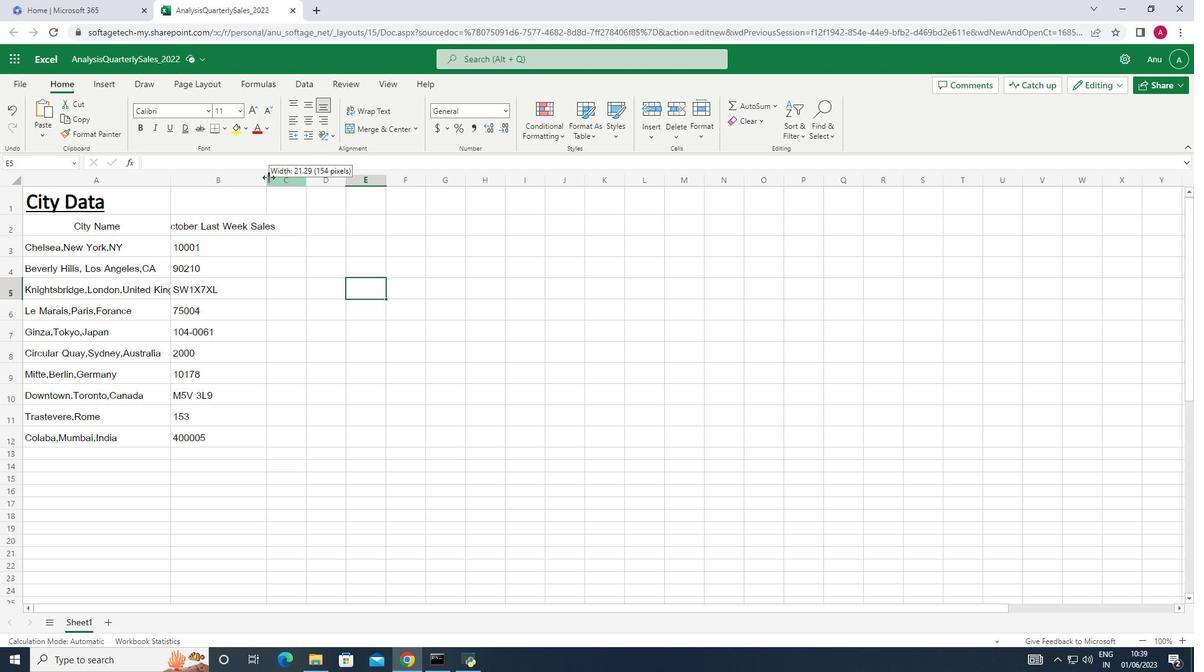 
Action: Mouse moved to (173, 181)
Screenshot: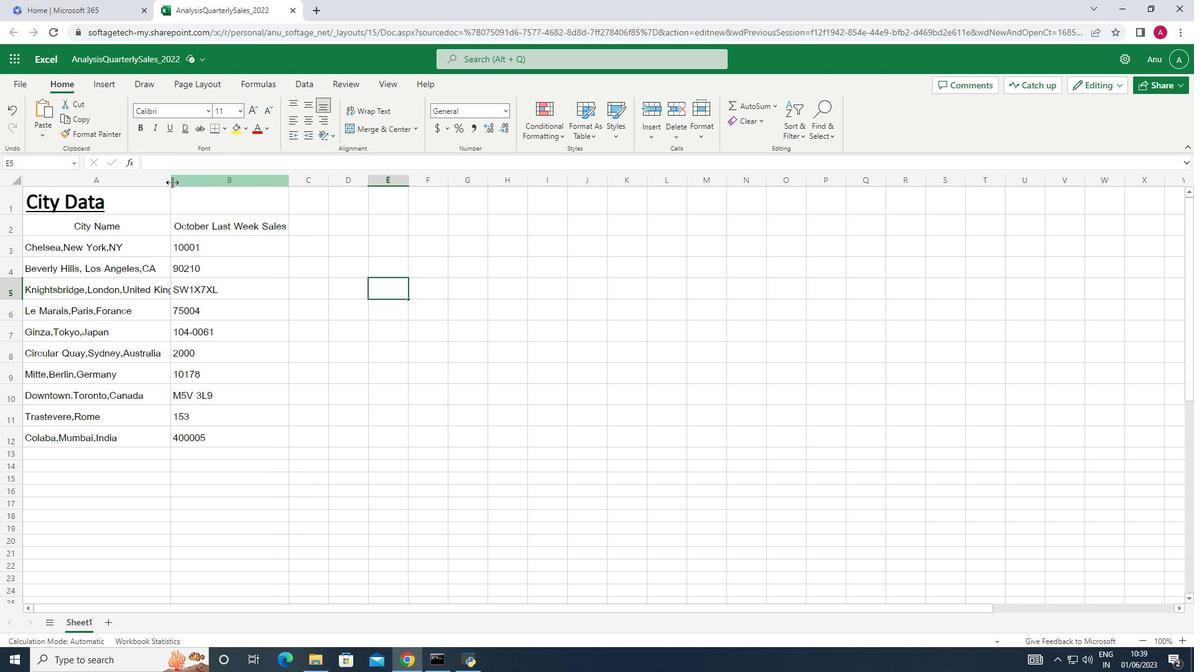 
Action: Mouse pressed left at (173, 181)
Screenshot: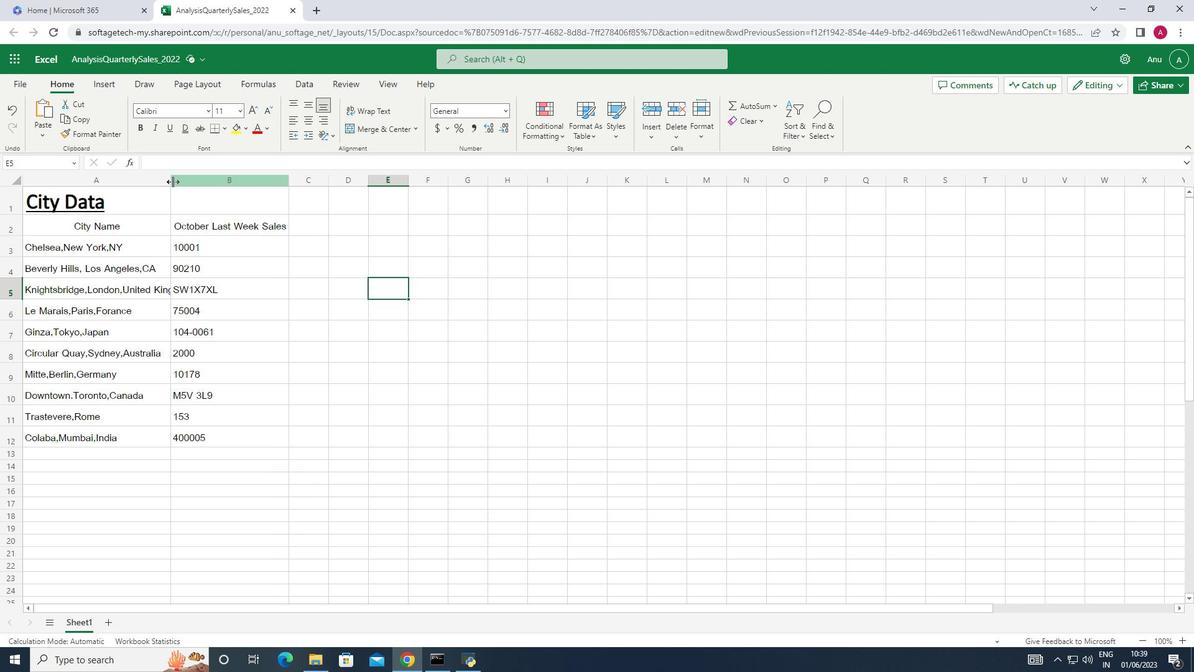 
Action: Mouse pressed left at (173, 181)
Screenshot: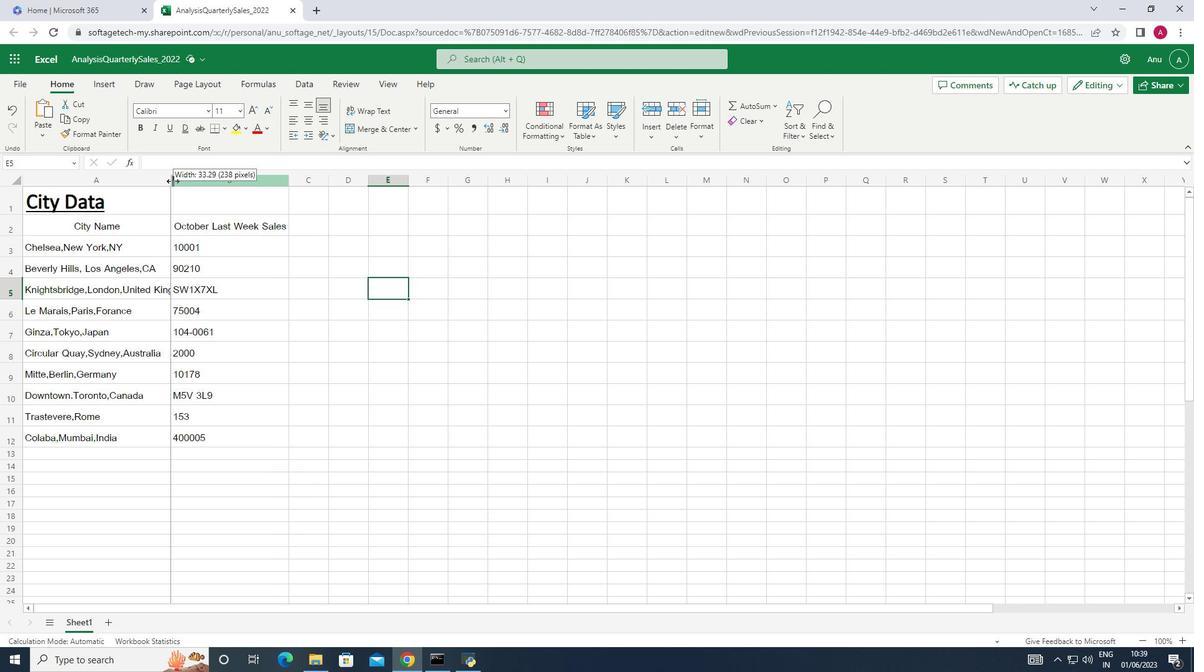 
Action: Mouse moved to (161, 201)
Screenshot: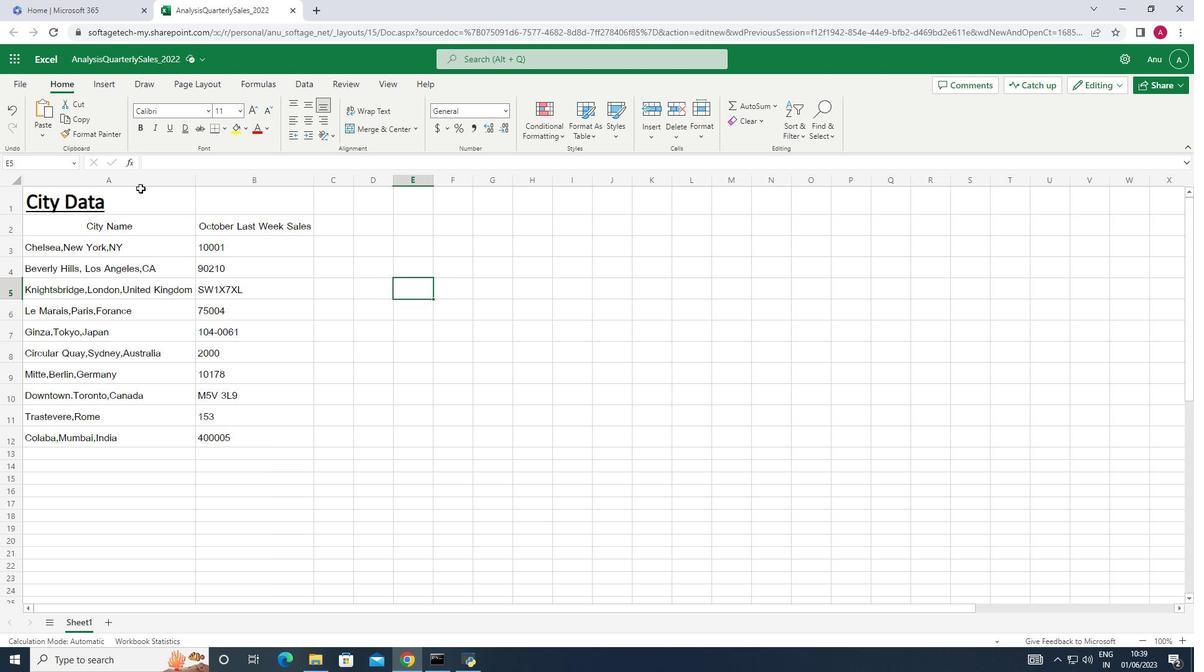 
Action: Mouse pressed left at (161, 201)
Screenshot: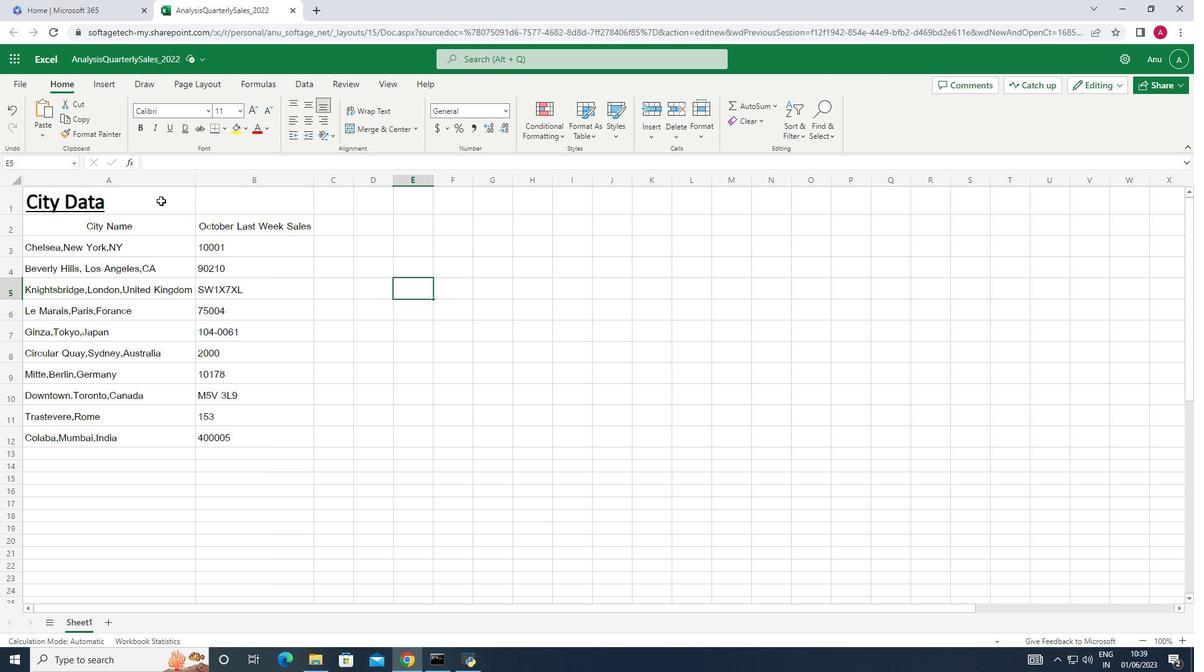 
Action: Mouse moved to (306, 118)
Screenshot: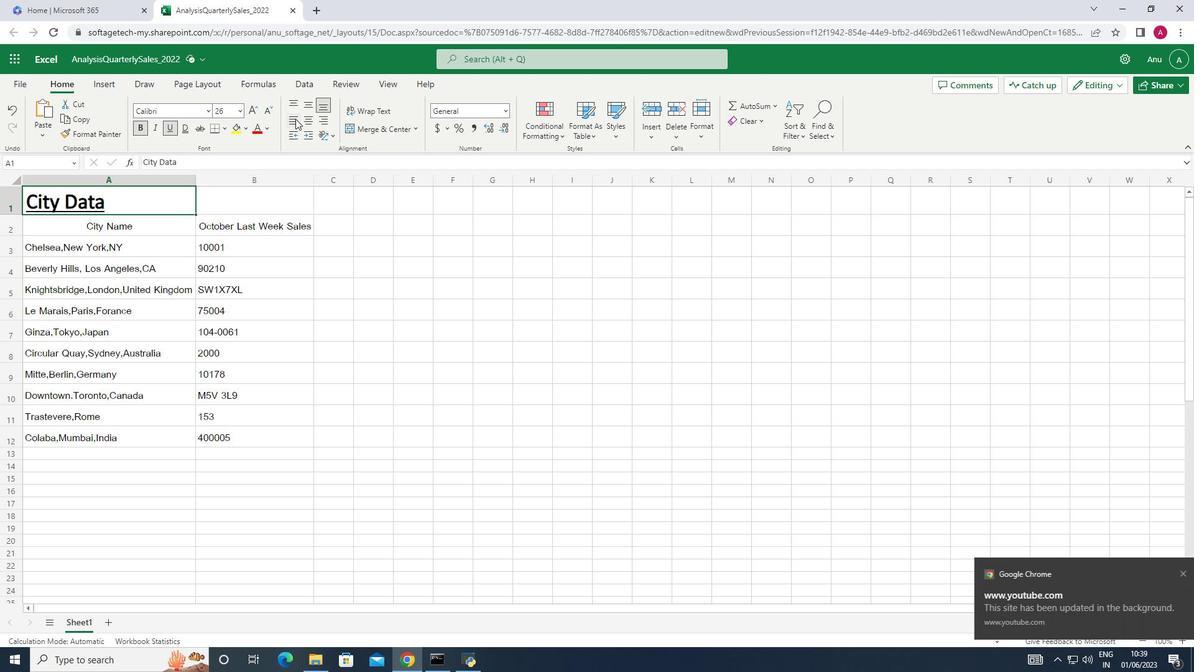 
Action: Mouse pressed left at (306, 118)
Screenshot: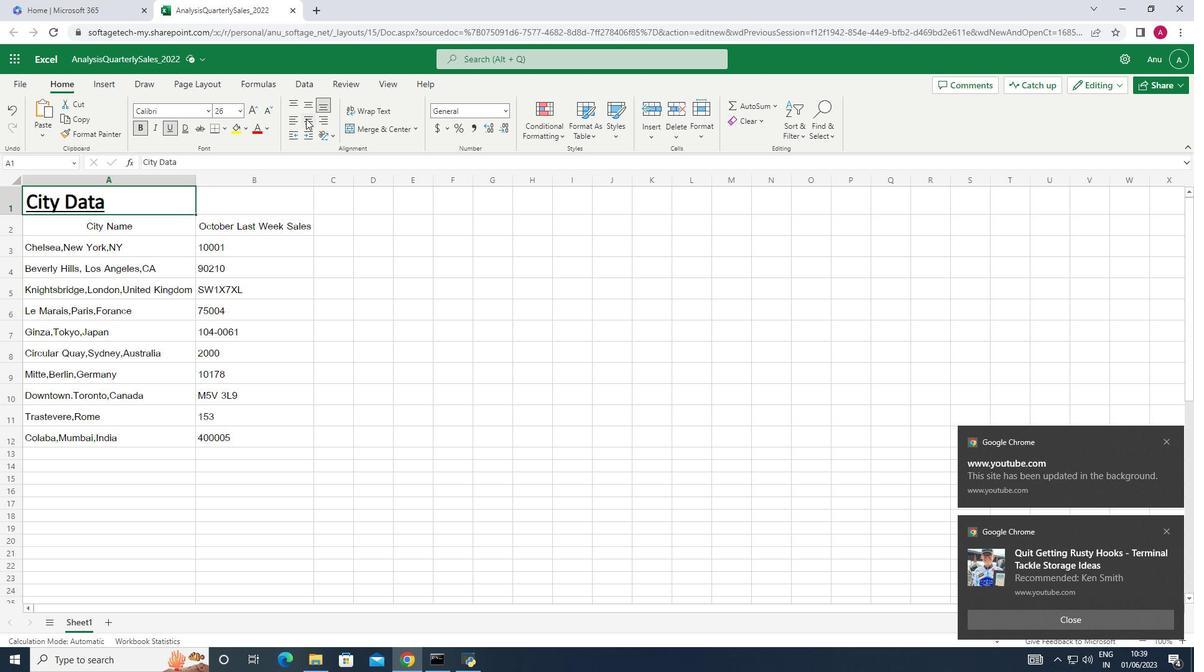 
Action: Mouse moved to (455, 266)
Screenshot: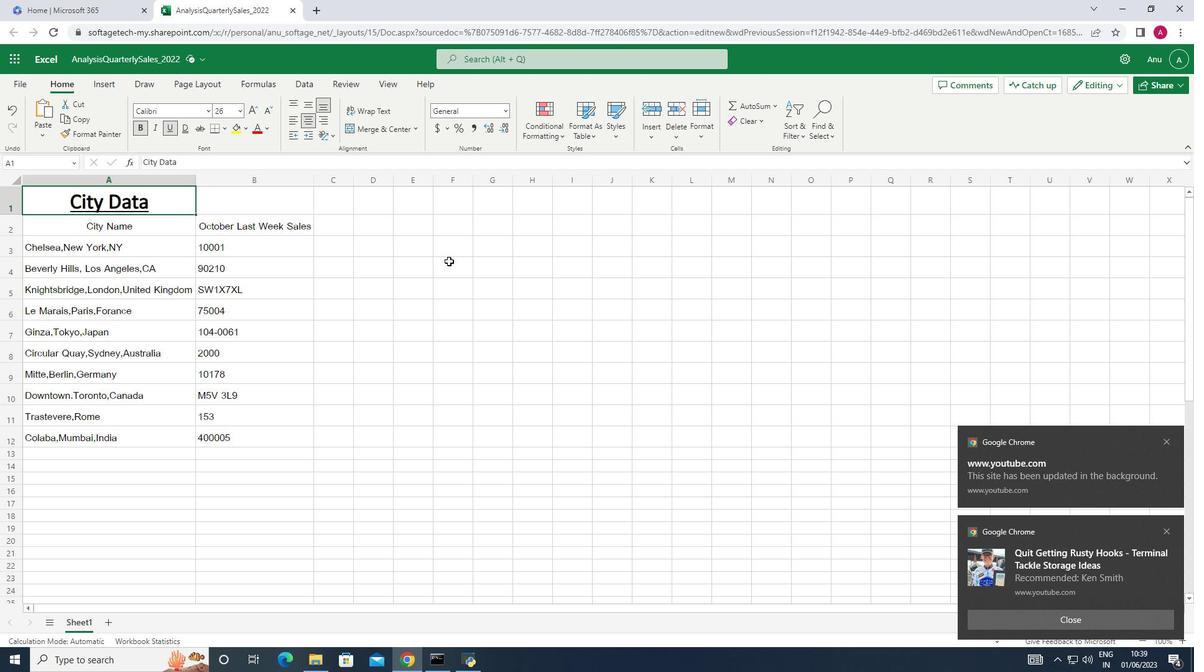 
Action: Mouse pressed left at (455, 266)
Screenshot: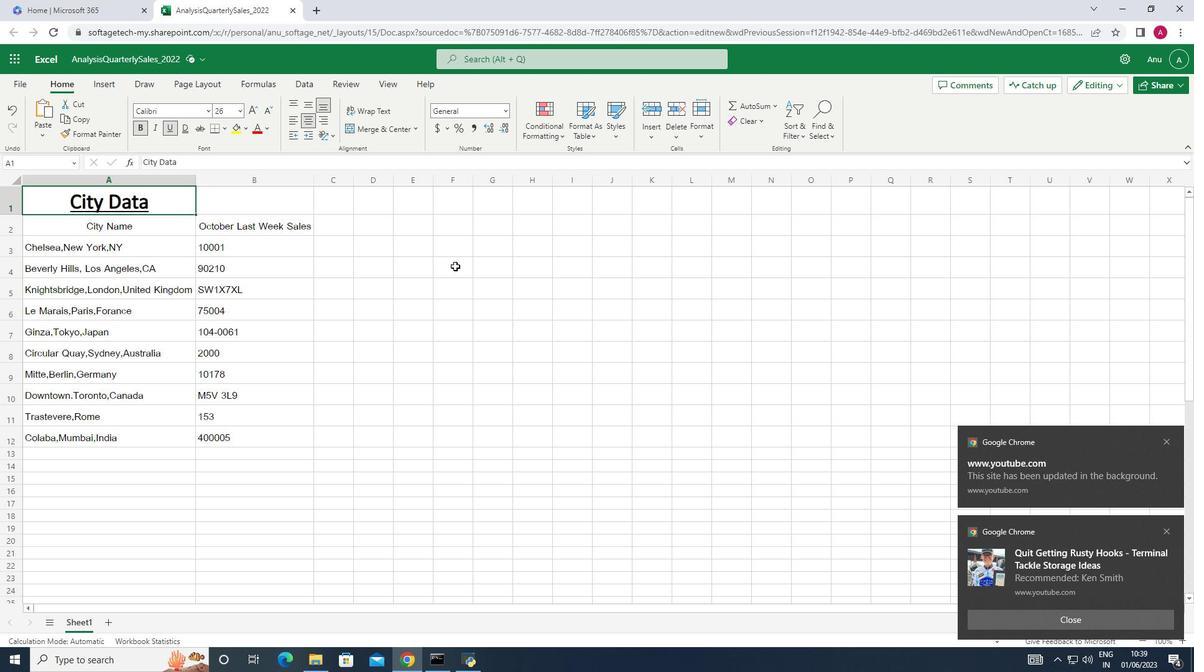 
